 Task: Look for space in Jagüey Grande, Cuba from 9th June, 2023 to 11th June, 2023 for 2 adults in price range Rs.6000 to Rs.10000. Place can be entire place with 2 bedrooms having 2 beds and 1 bathroom. Property type can be house, flat, guest house. Booking option can be shelf check-in. Required host language is .
Action: Mouse moved to (515, 94)
Screenshot: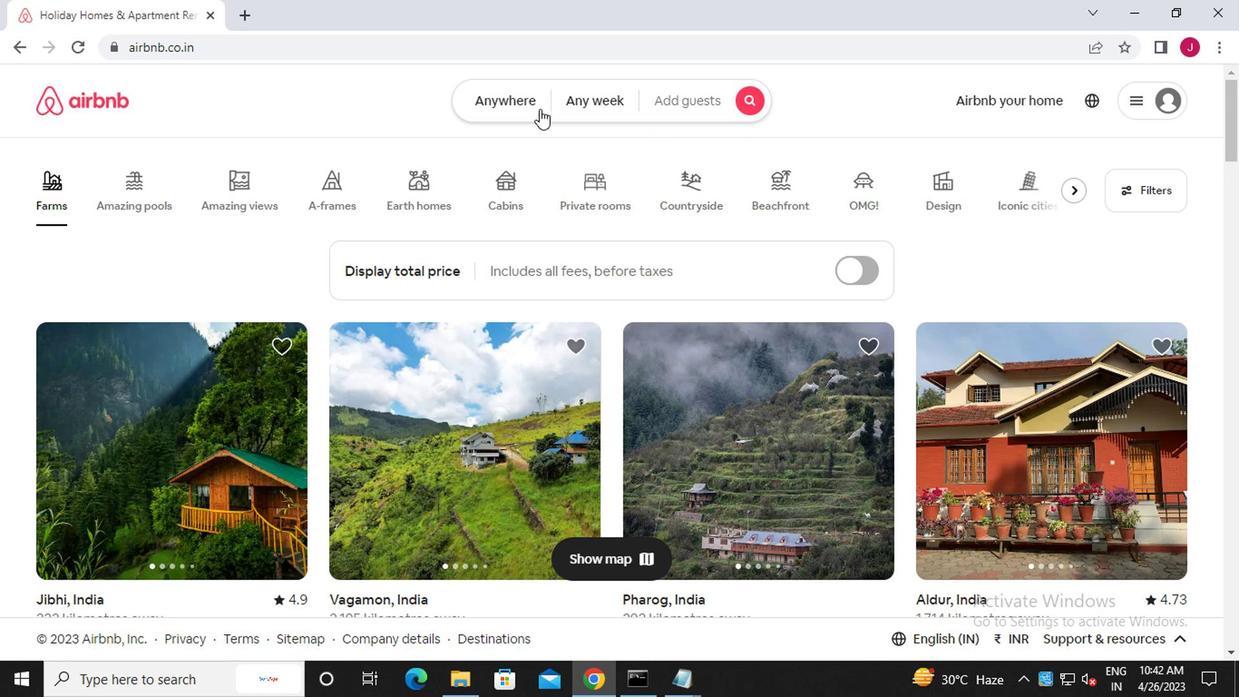 
Action: Mouse pressed left at (515, 94)
Screenshot: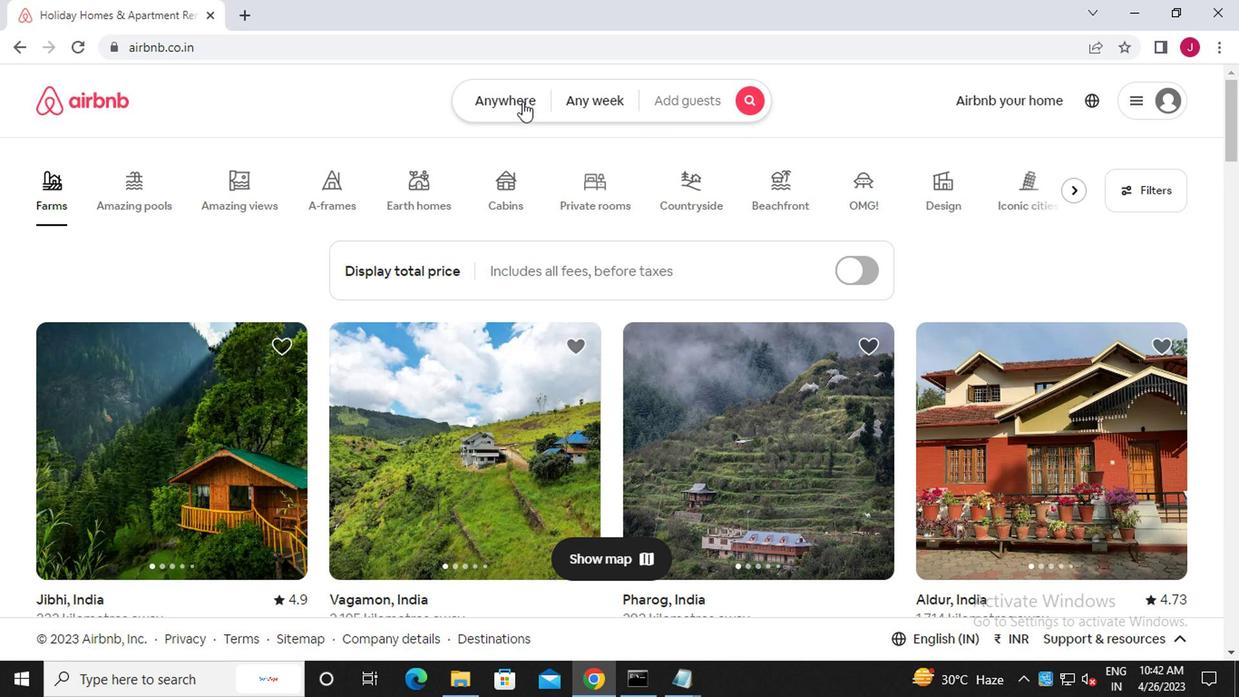 
Action: Mouse moved to (300, 177)
Screenshot: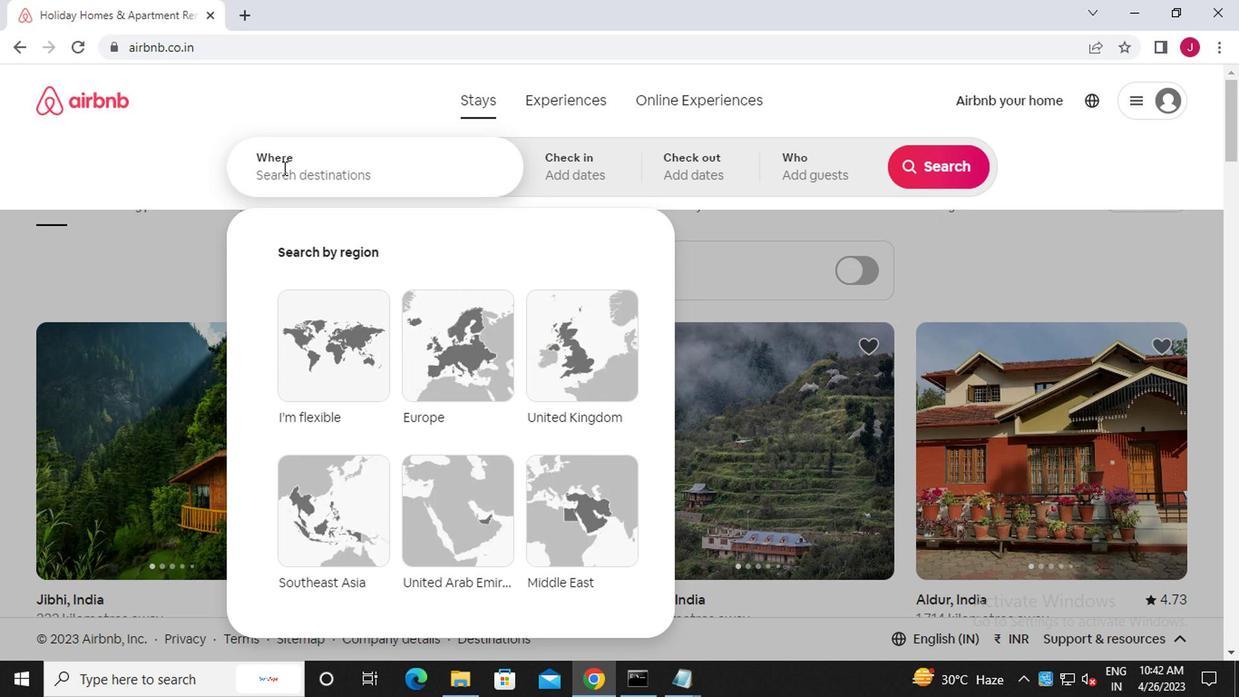 
Action: Mouse pressed left at (300, 177)
Screenshot: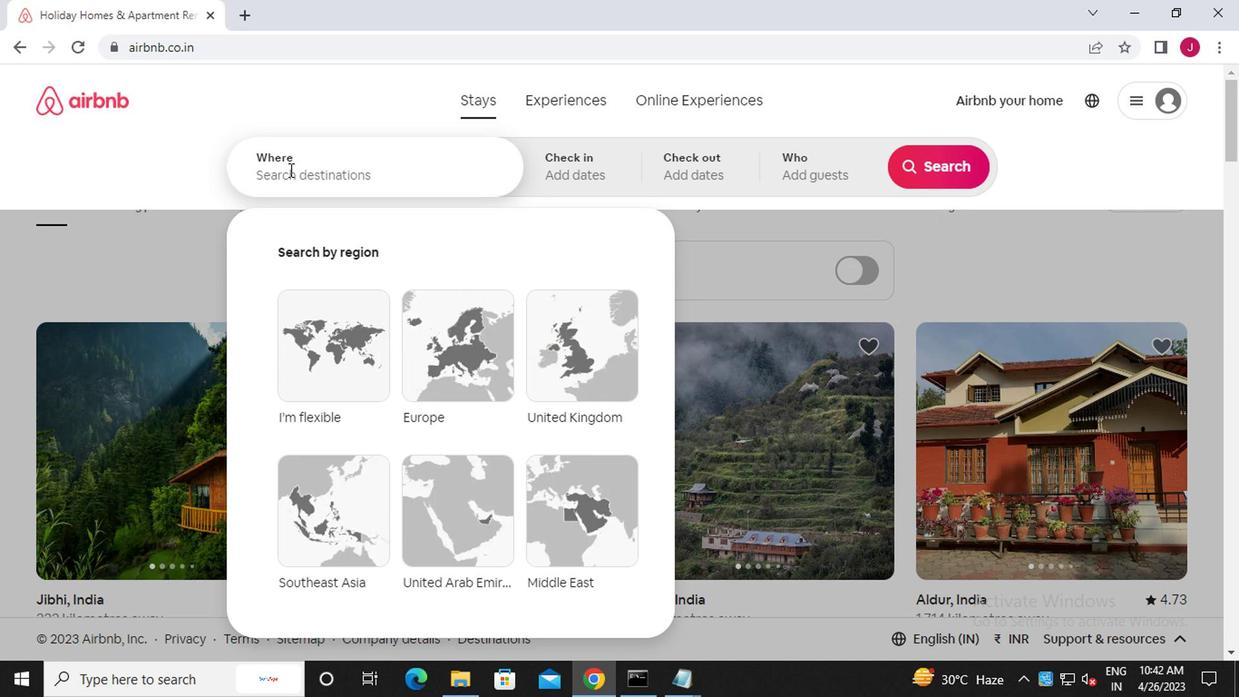 
Action: Mouse moved to (309, 180)
Screenshot: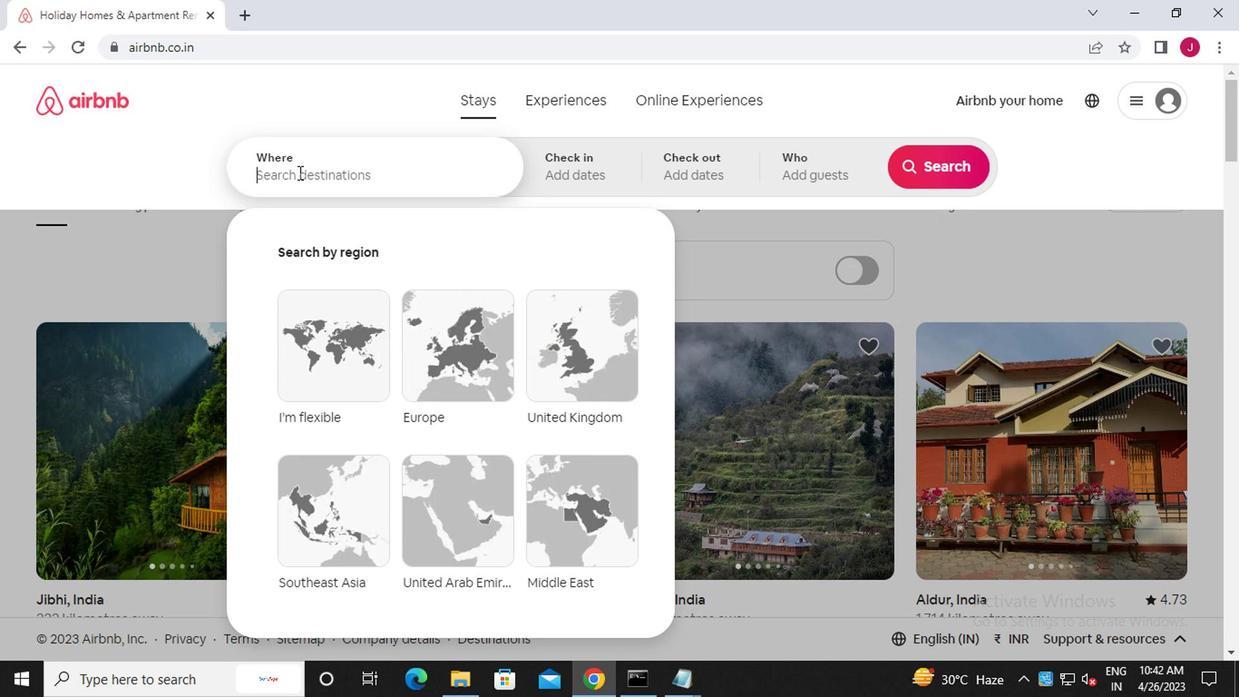 
Action: Key pressed j<Key.caps_lock>aguey<Key.space><Key.caps_lock>g<Key.caps_lock>rande,<Key.caps_lock>c<Key.caps_lock>uba
Screenshot: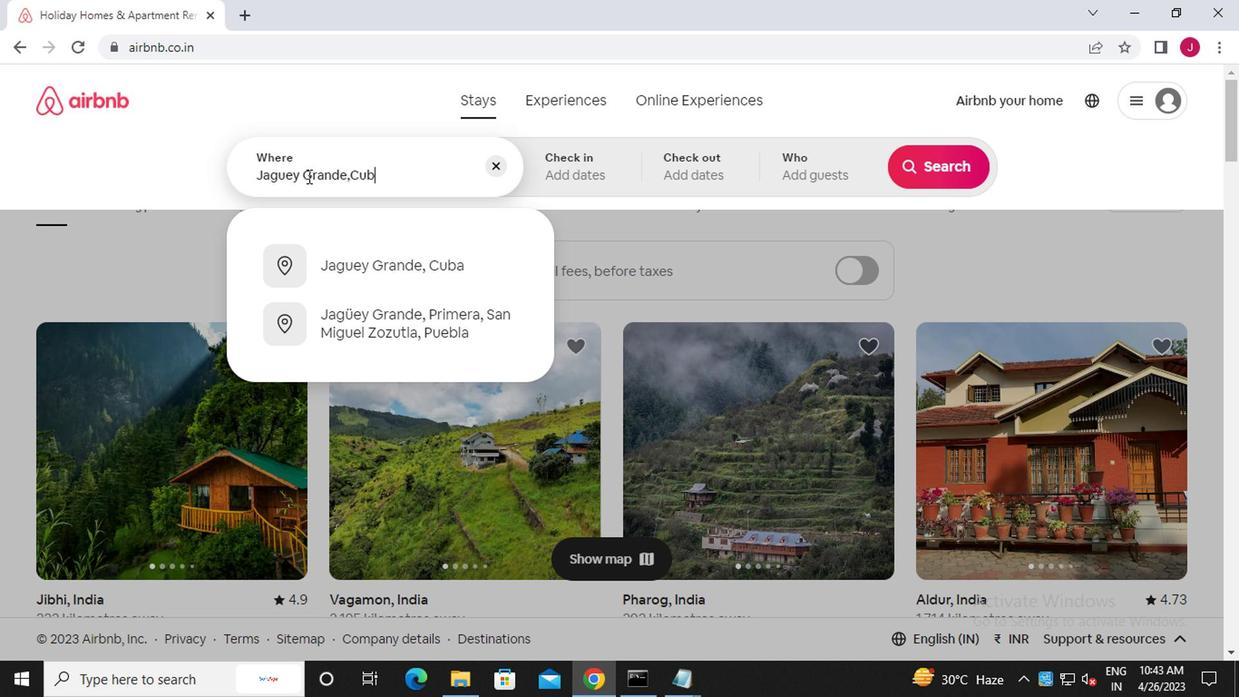
Action: Mouse moved to (413, 262)
Screenshot: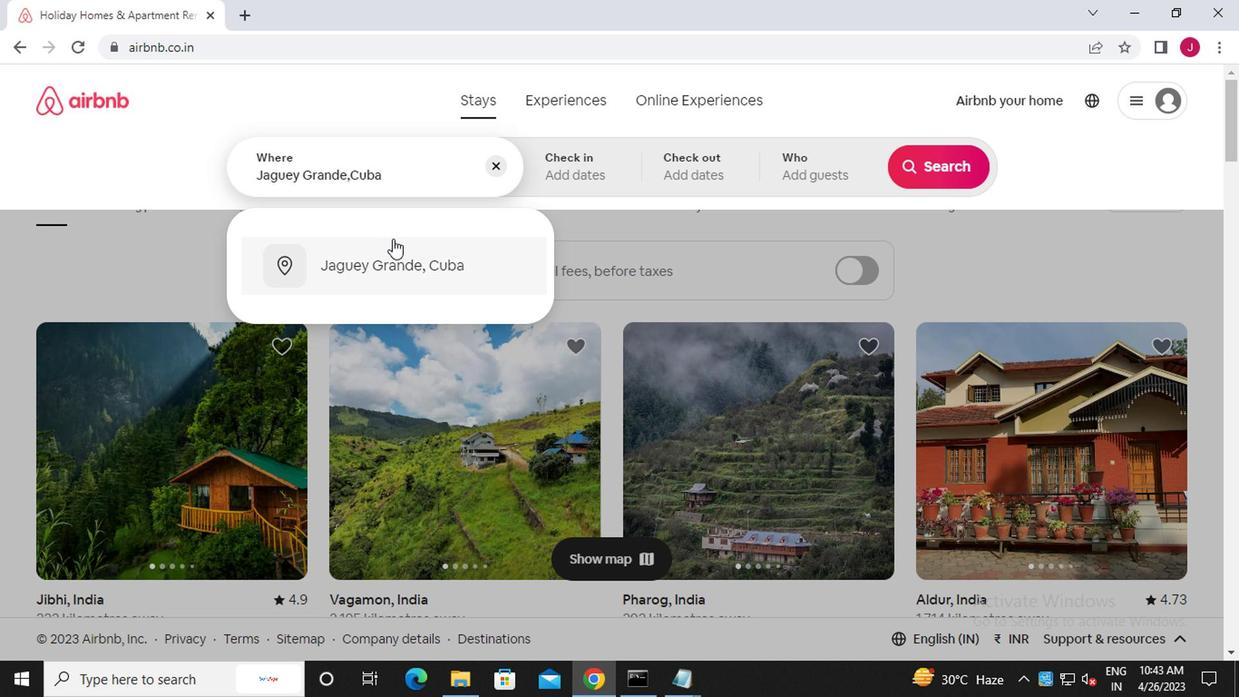 
Action: Mouse pressed left at (413, 262)
Screenshot: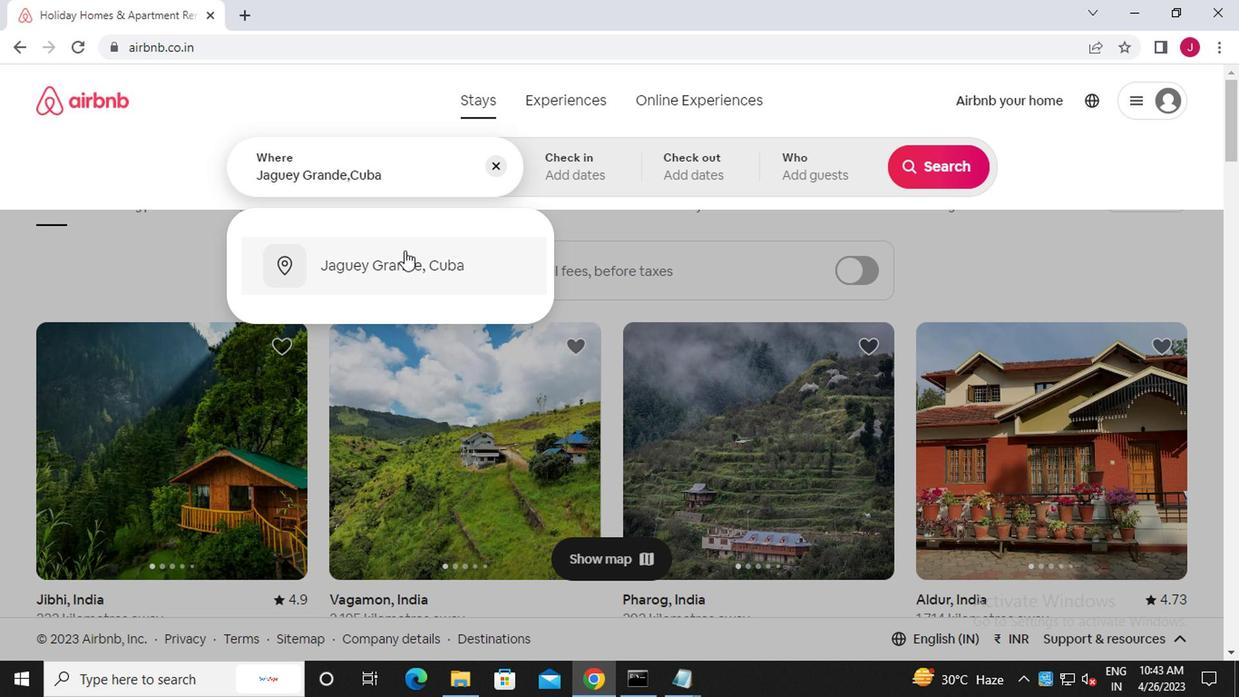 
Action: Mouse moved to (920, 314)
Screenshot: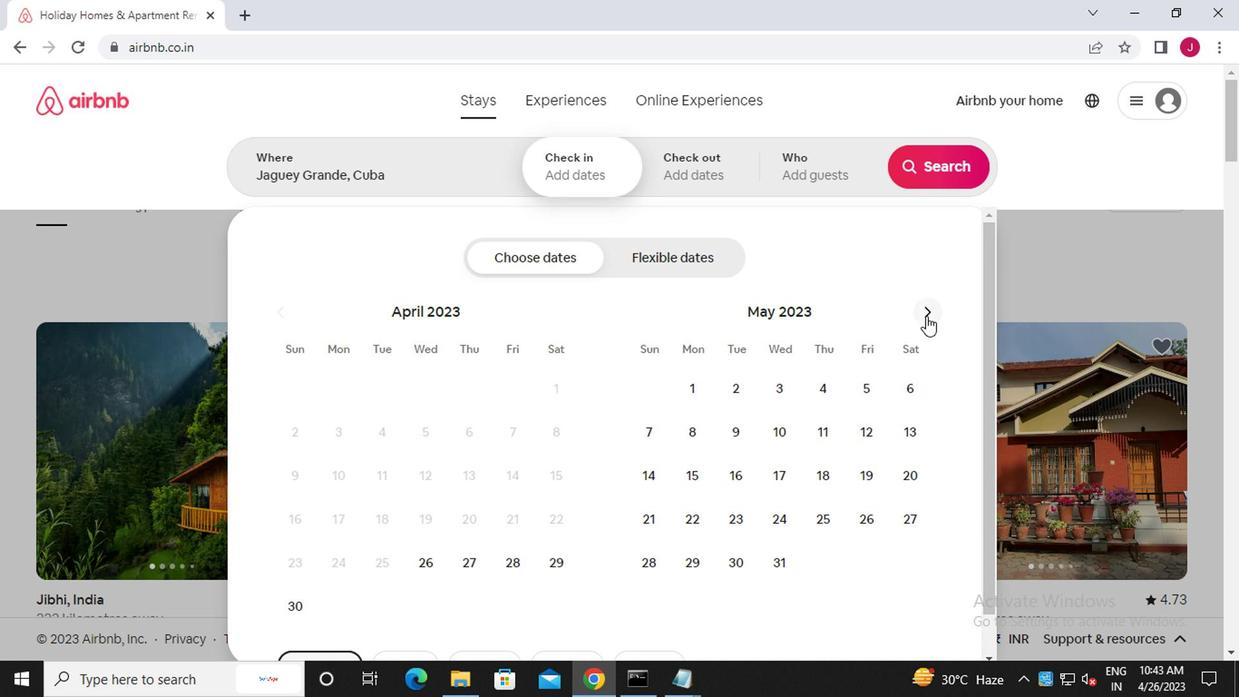 
Action: Mouse pressed left at (920, 314)
Screenshot: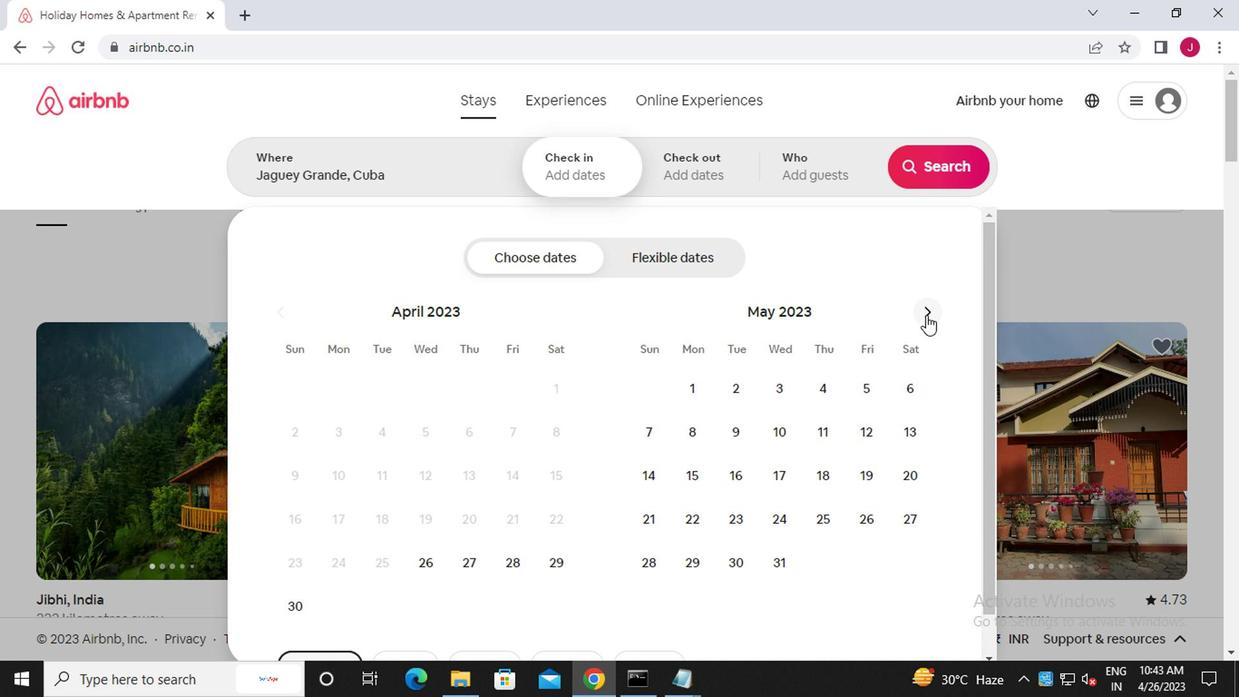 
Action: Mouse moved to (858, 427)
Screenshot: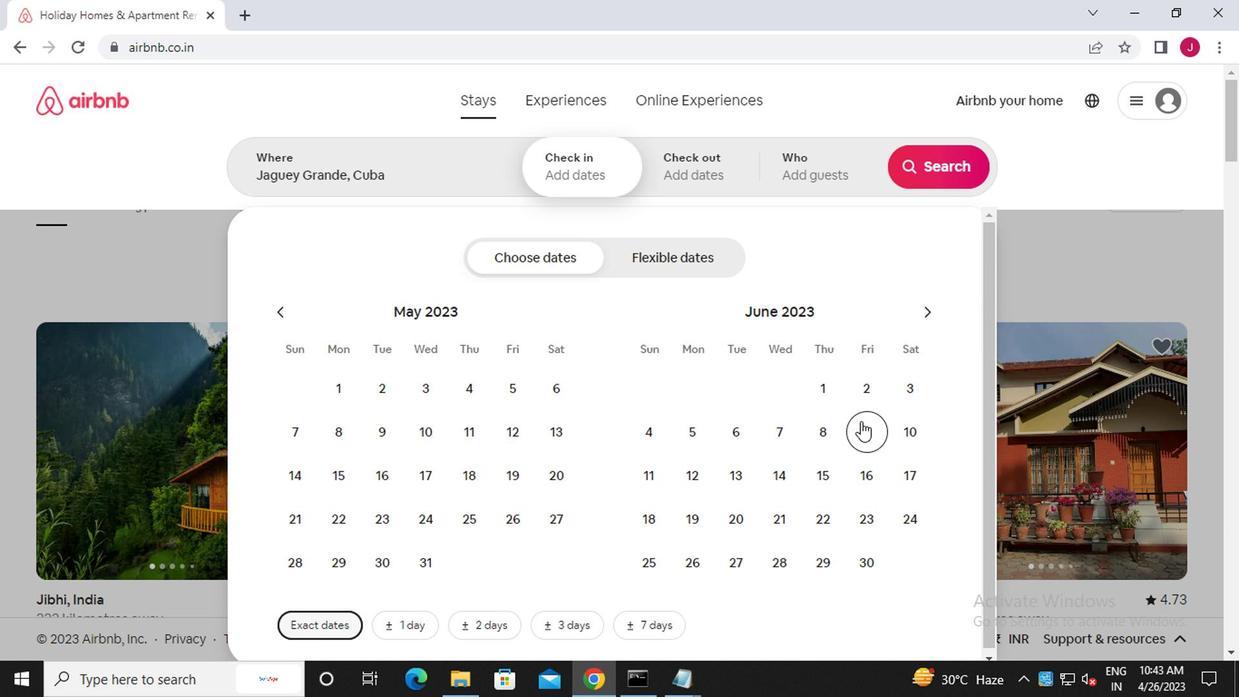 
Action: Mouse pressed left at (858, 427)
Screenshot: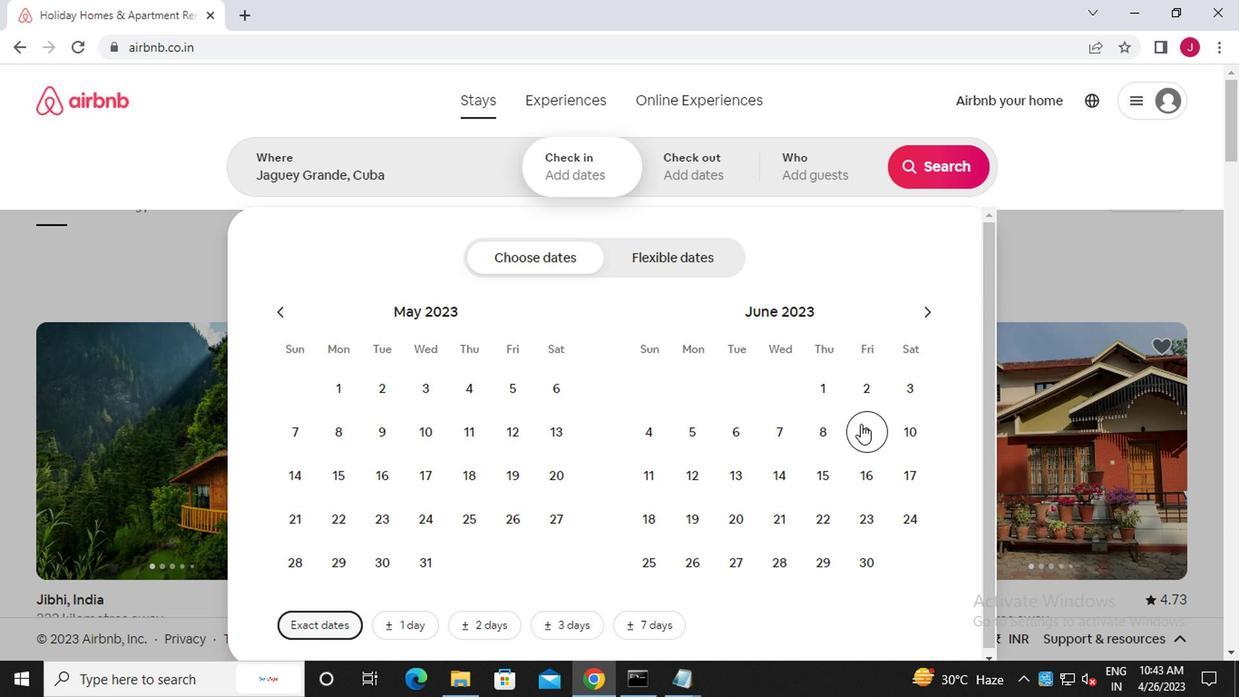 
Action: Mouse moved to (644, 473)
Screenshot: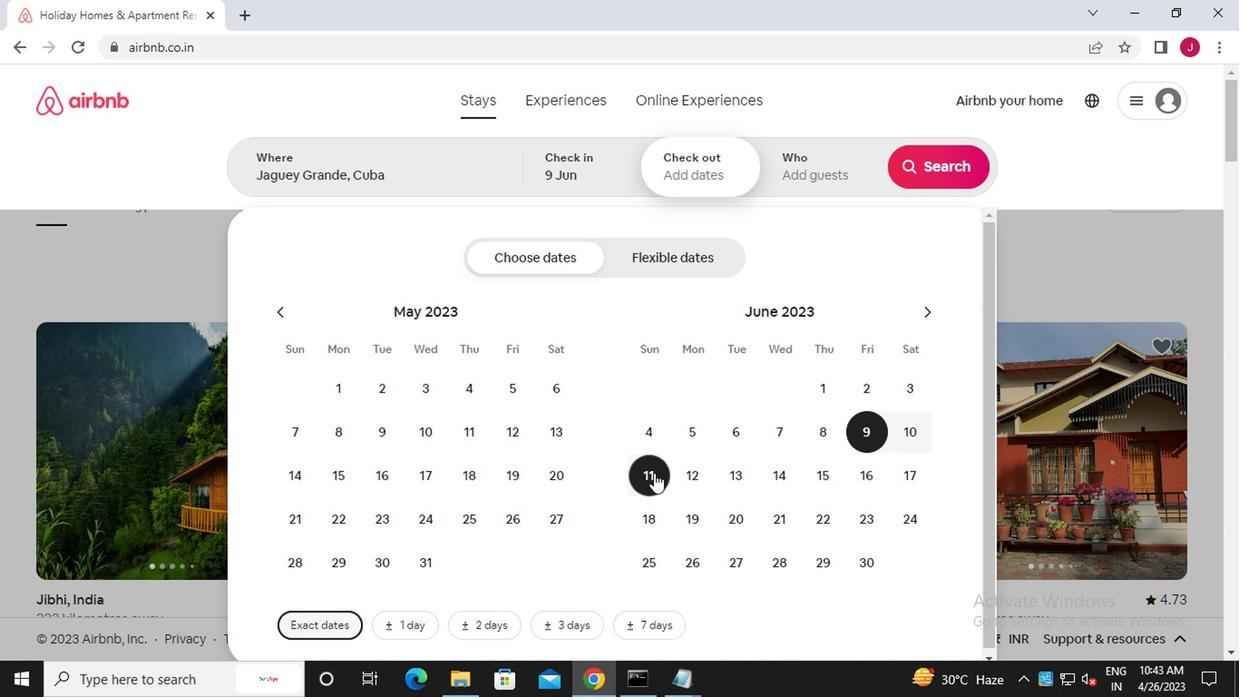 
Action: Mouse pressed left at (644, 473)
Screenshot: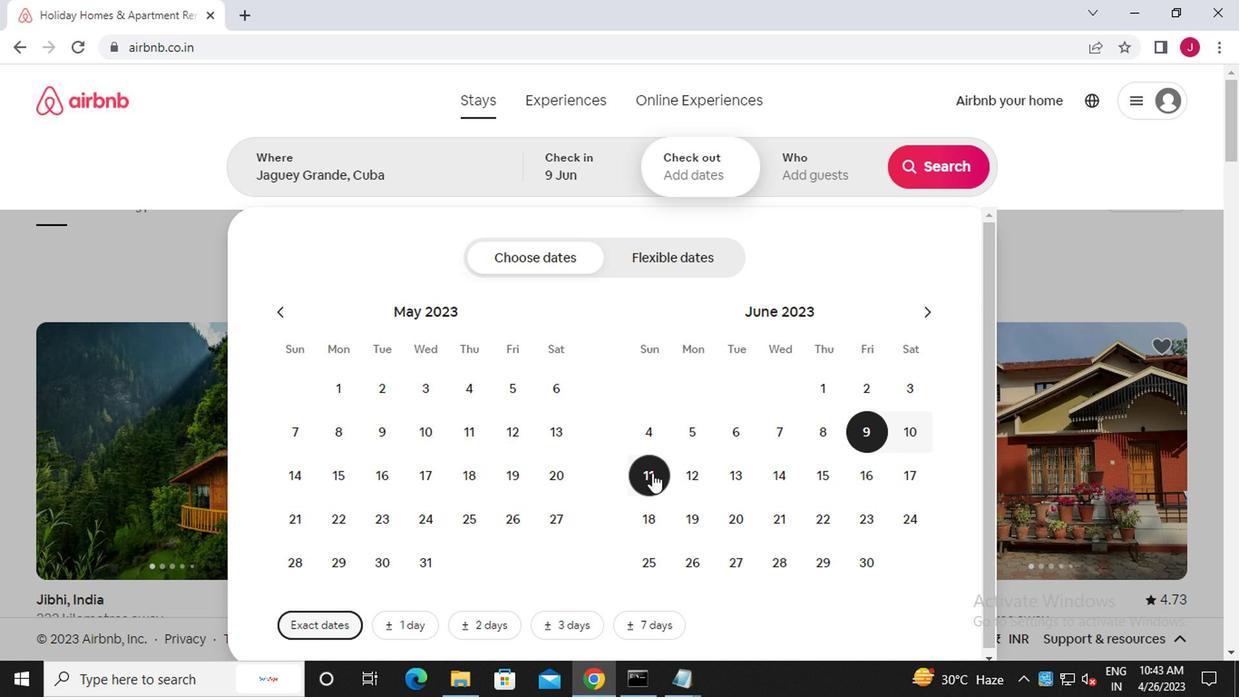 
Action: Mouse moved to (824, 168)
Screenshot: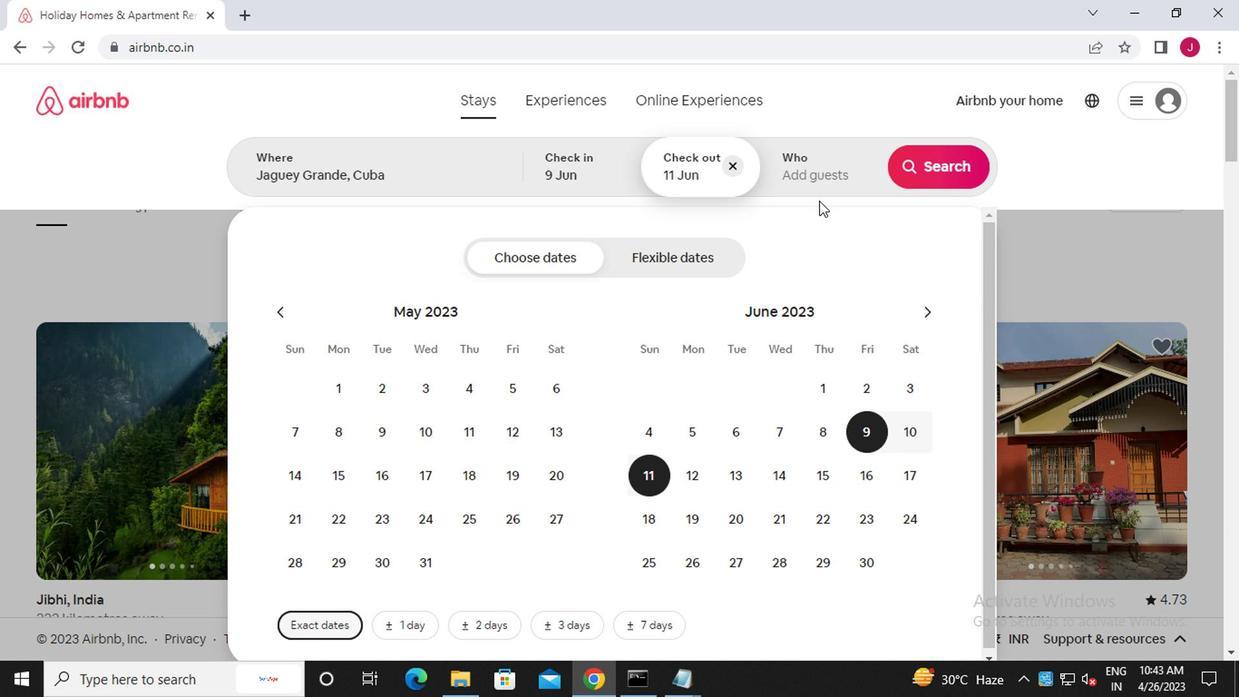 
Action: Mouse pressed left at (824, 168)
Screenshot: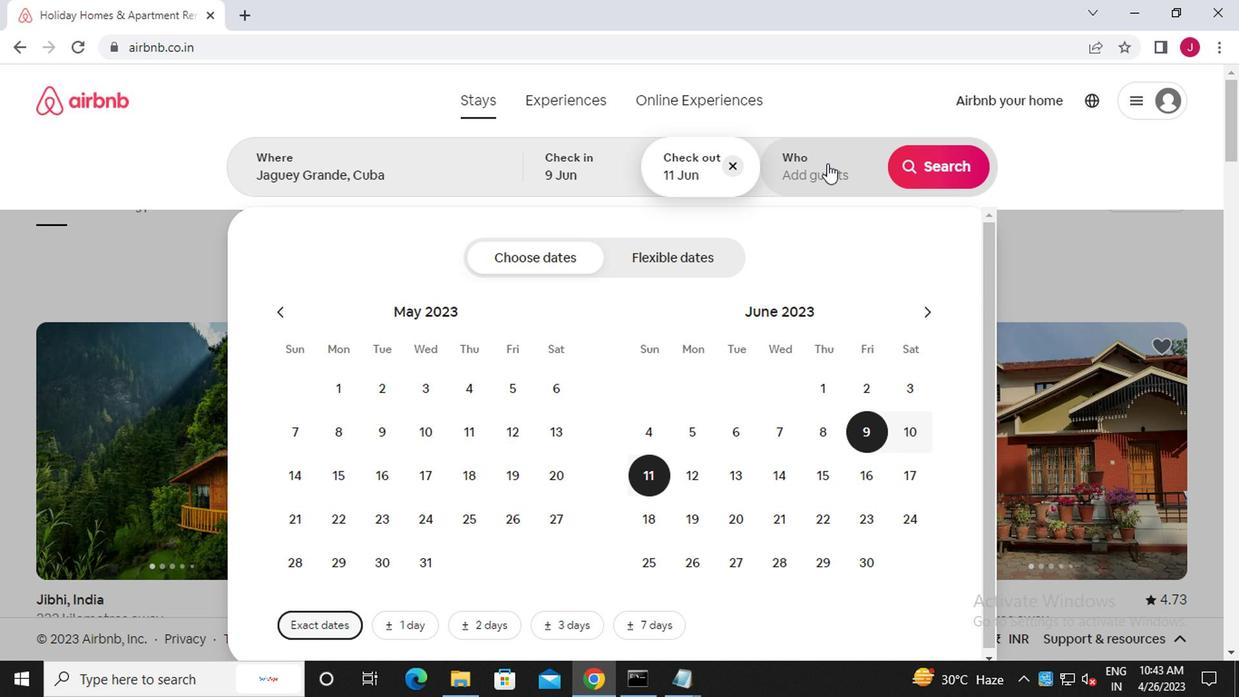 
Action: Mouse moved to (952, 266)
Screenshot: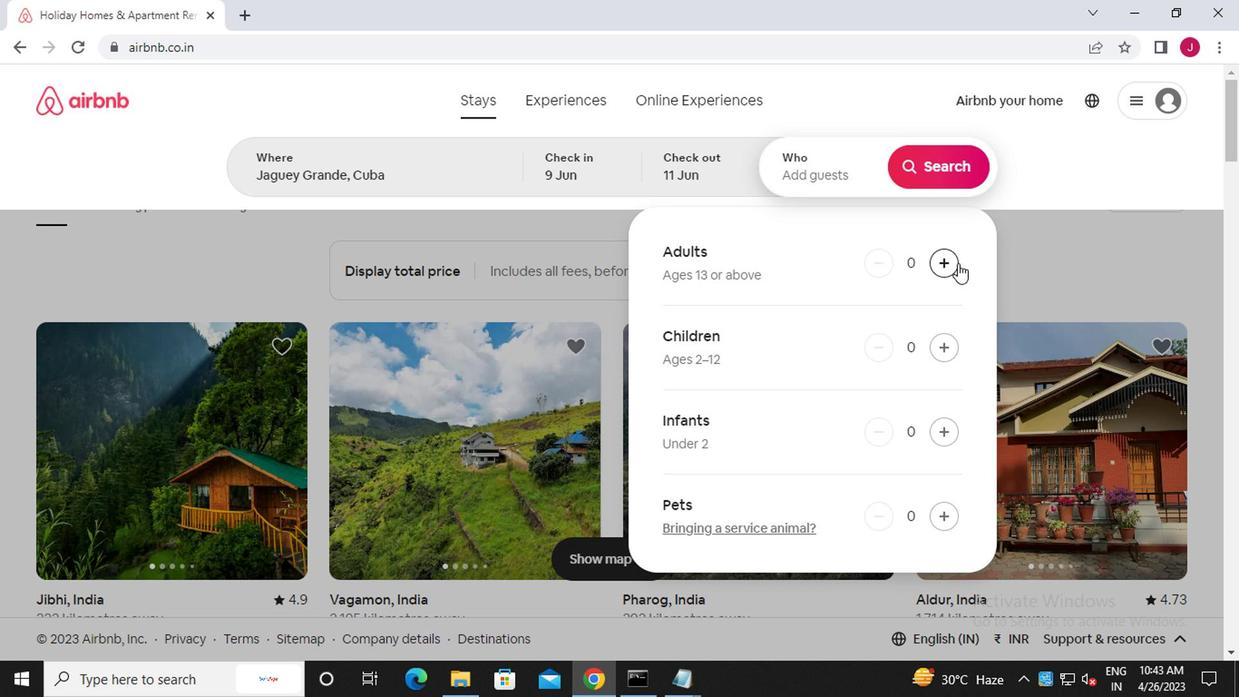 
Action: Mouse pressed left at (952, 266)
Screenshot: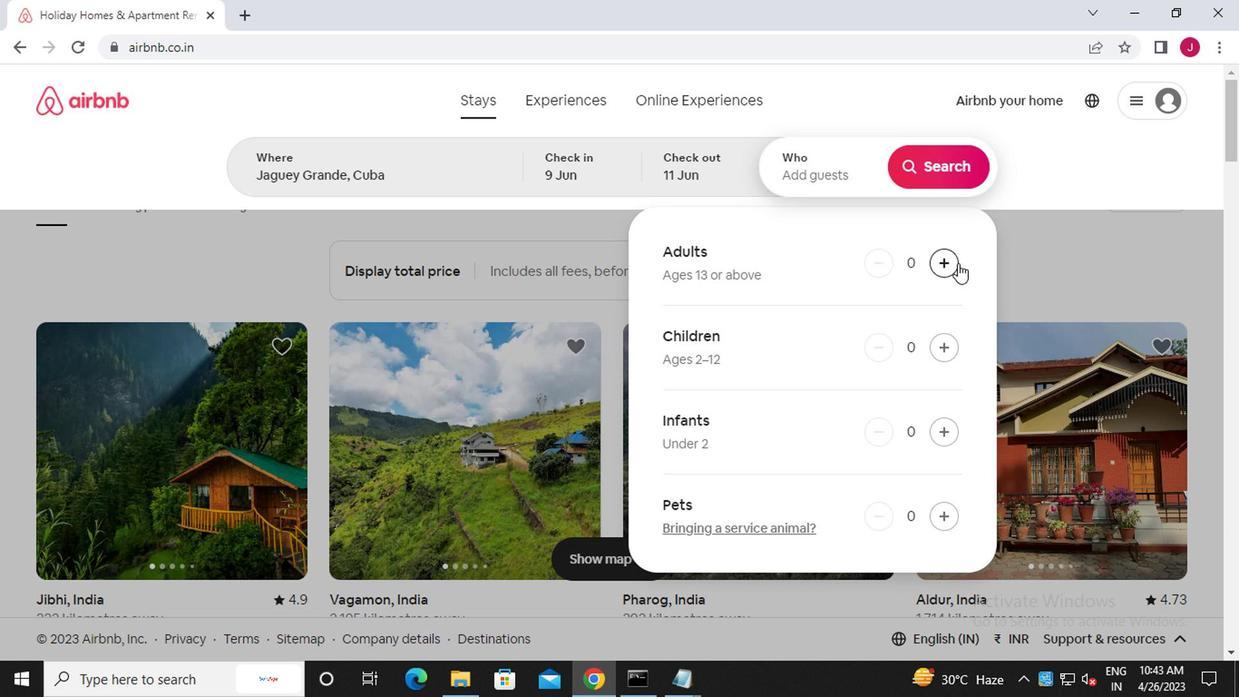
Action: Mouse pressed left at (952, 266)
Screenshot: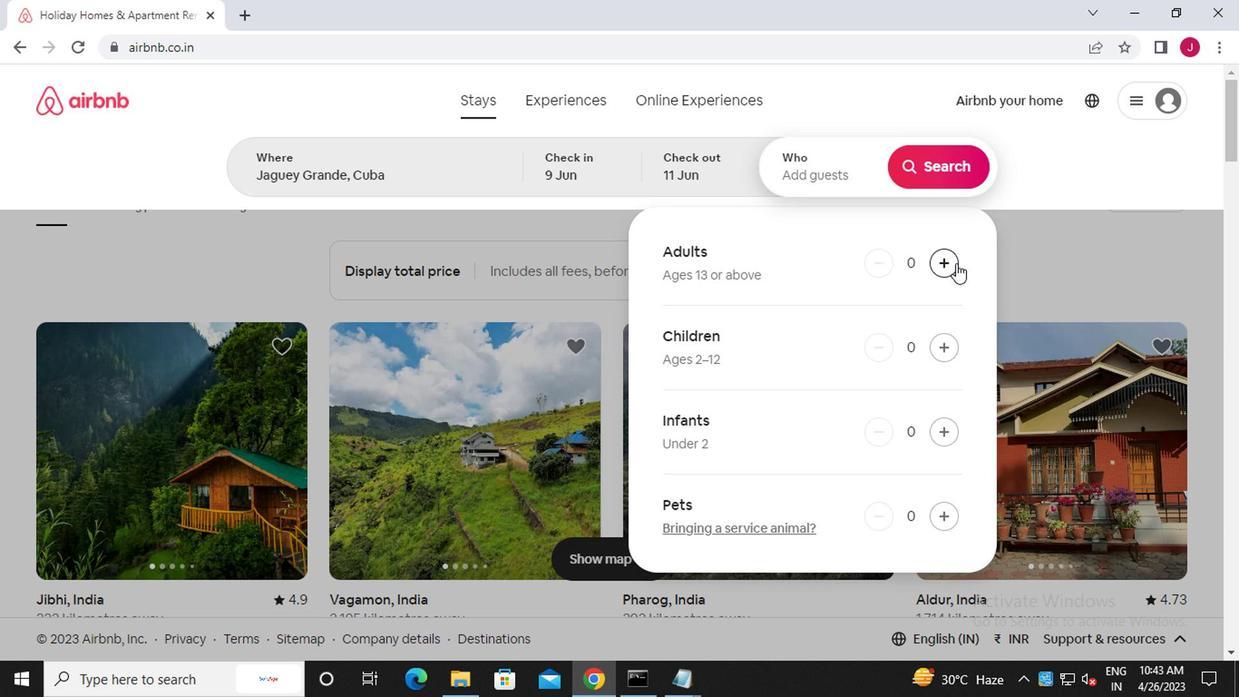 
Action: Mouse moved to (941, 180)
Screenshot: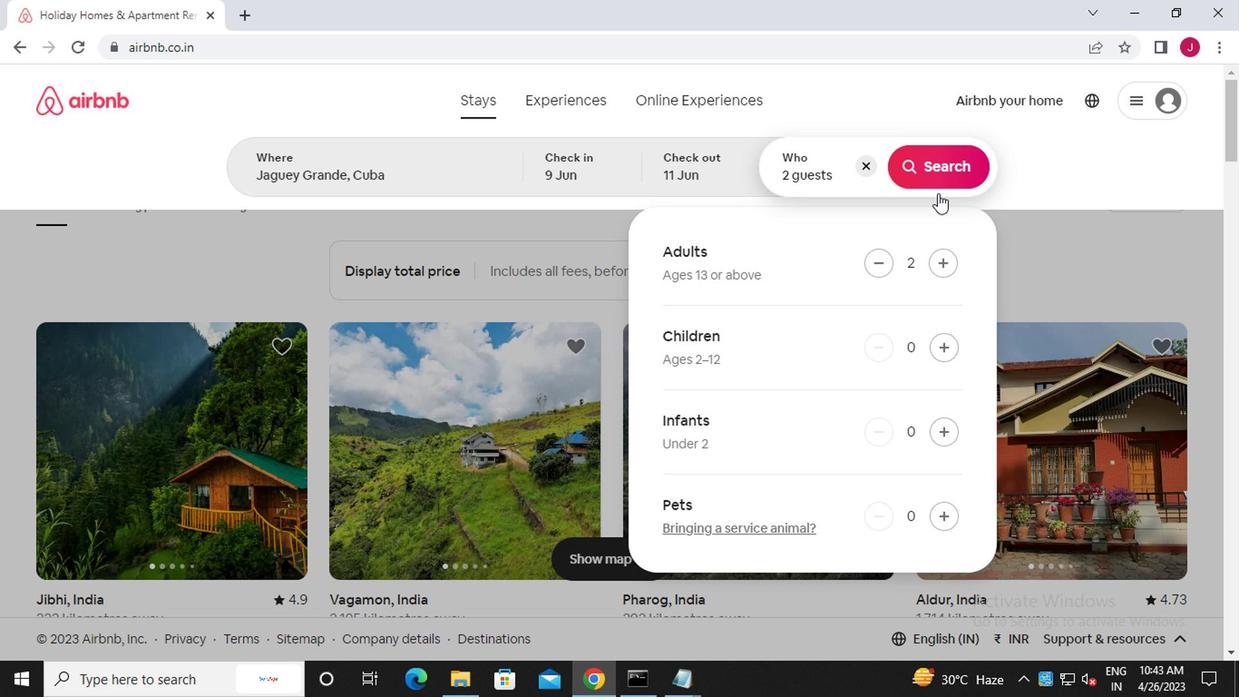 
Action: Mouse pressed left at (941, 180)
Screenshot: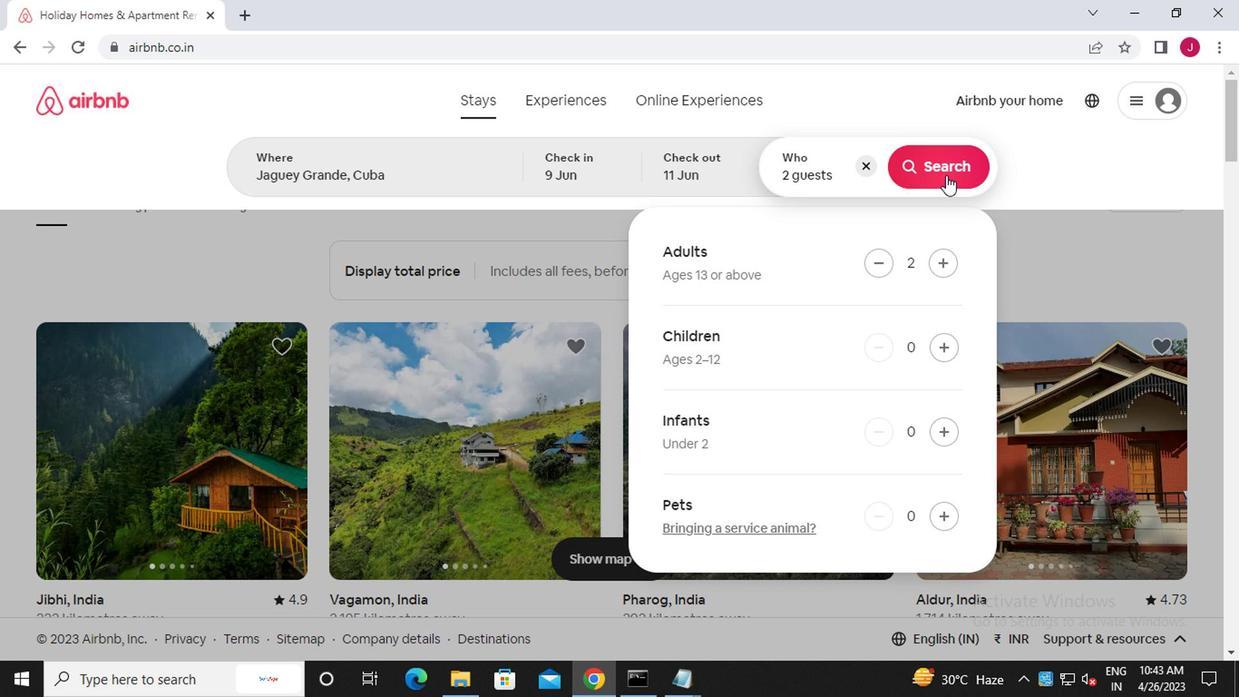 
Action: Mouse moved to (1160, 178)
Screenshot: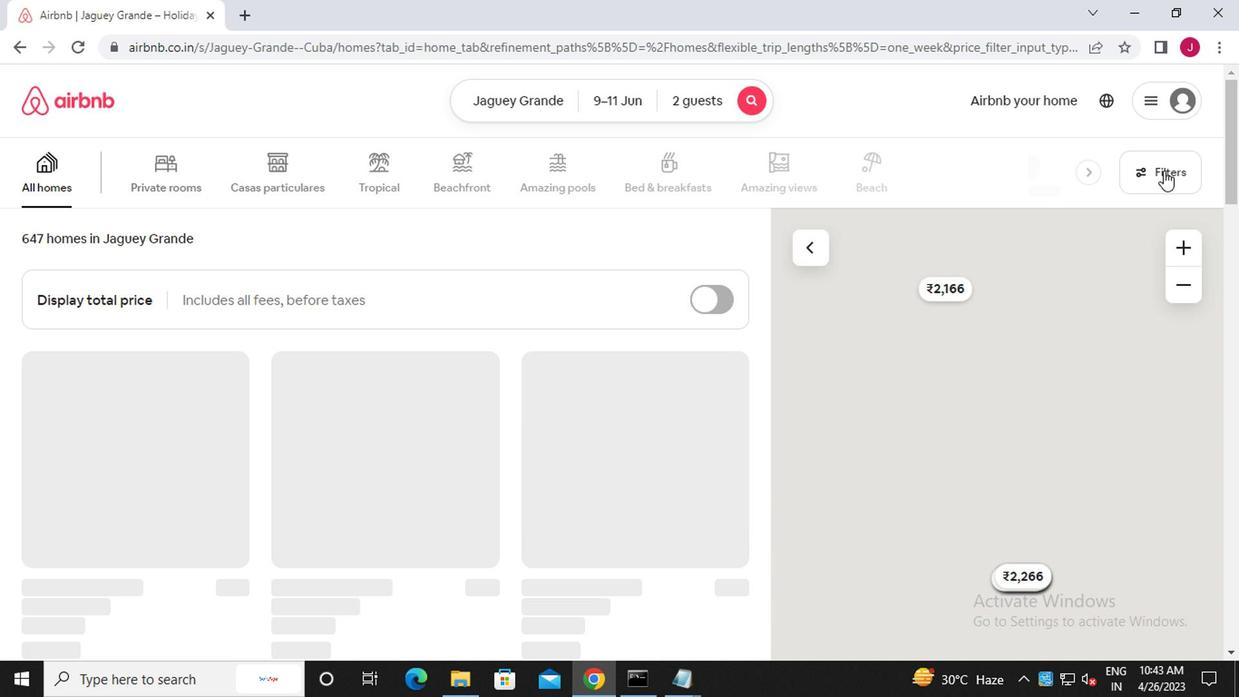 
Action: Mouse pressed left at (1160, 178)
Screenshot: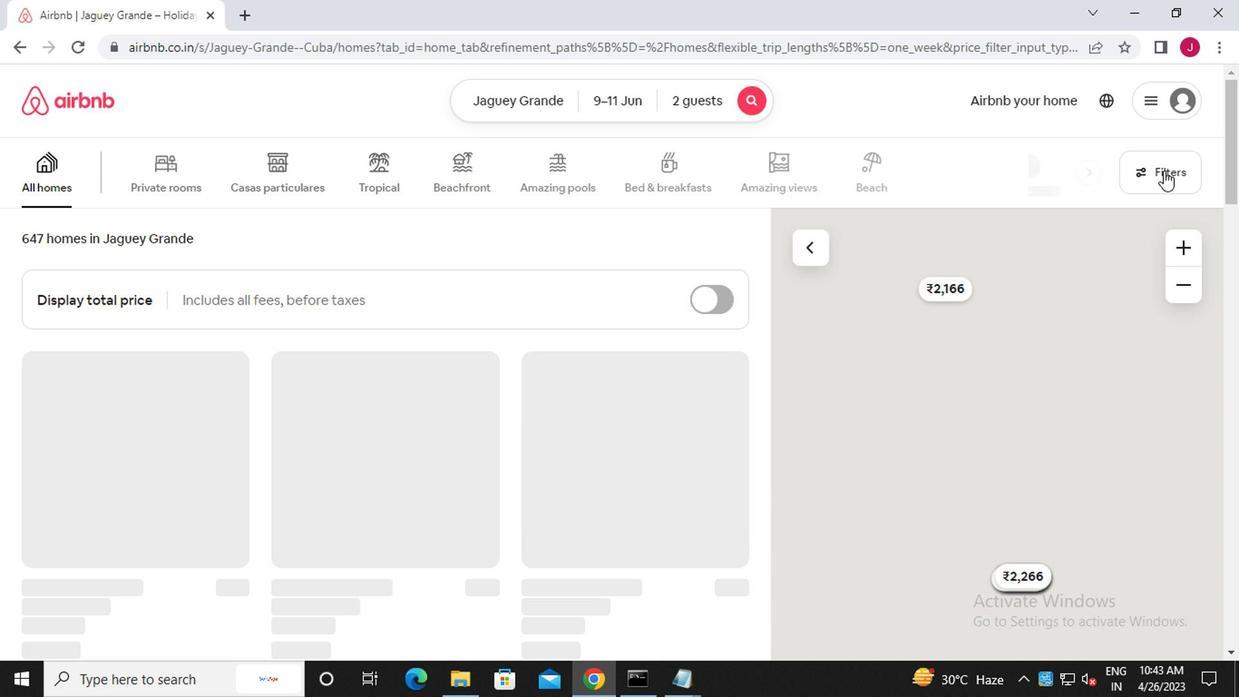 
Action: Mouse moved to (420, 394)
Screenshot: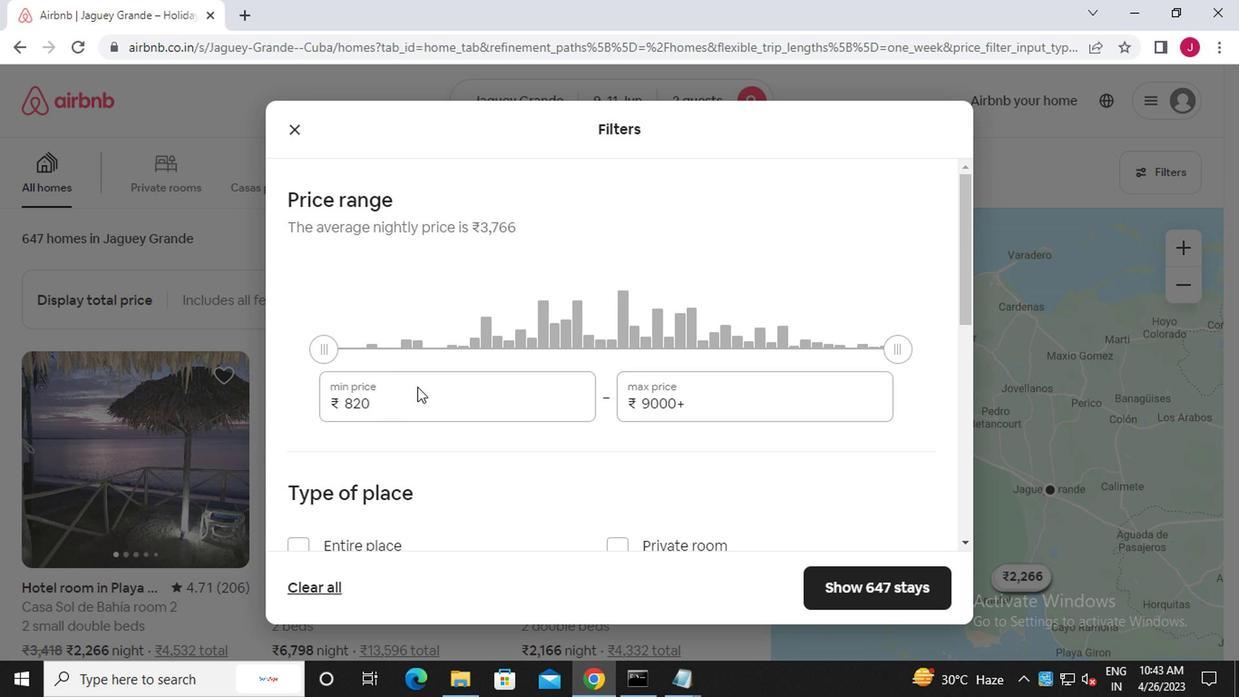 
Action: Mouse pressed left at (420, 394)
Screenshot: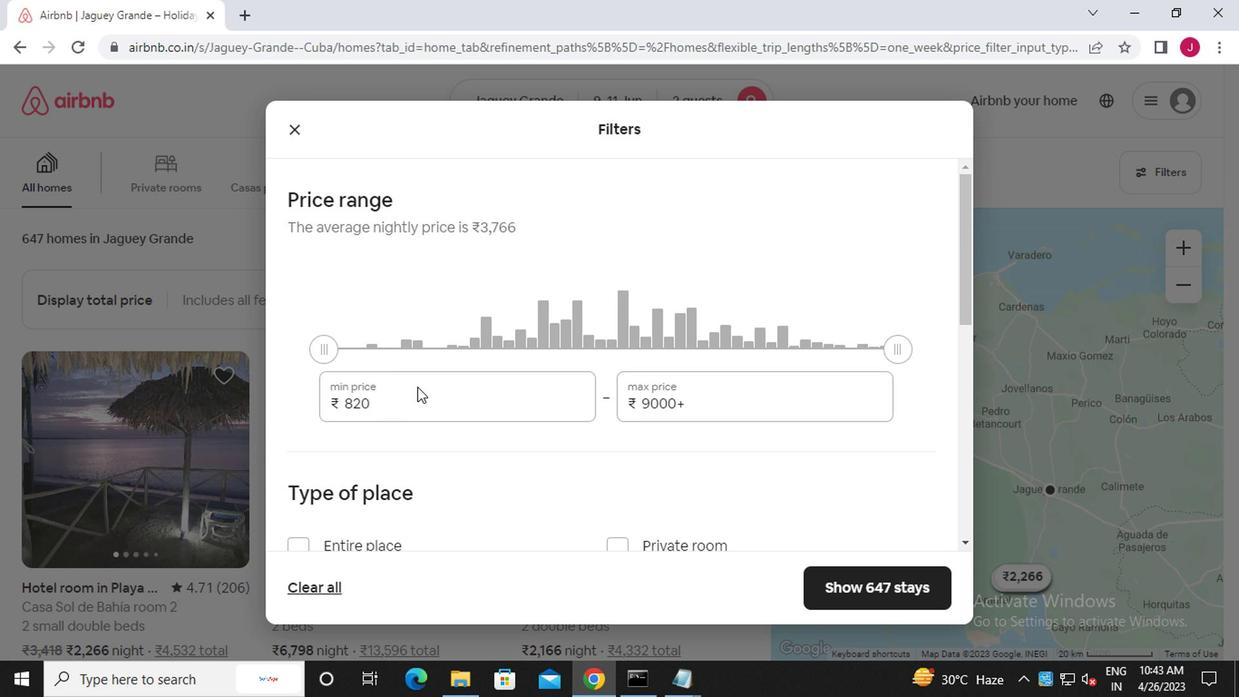 
Action: Key pressed <Key.backspace><Key.backspace><Key.backspace><<102>><<96>><<96>><<96>>
Screenshot: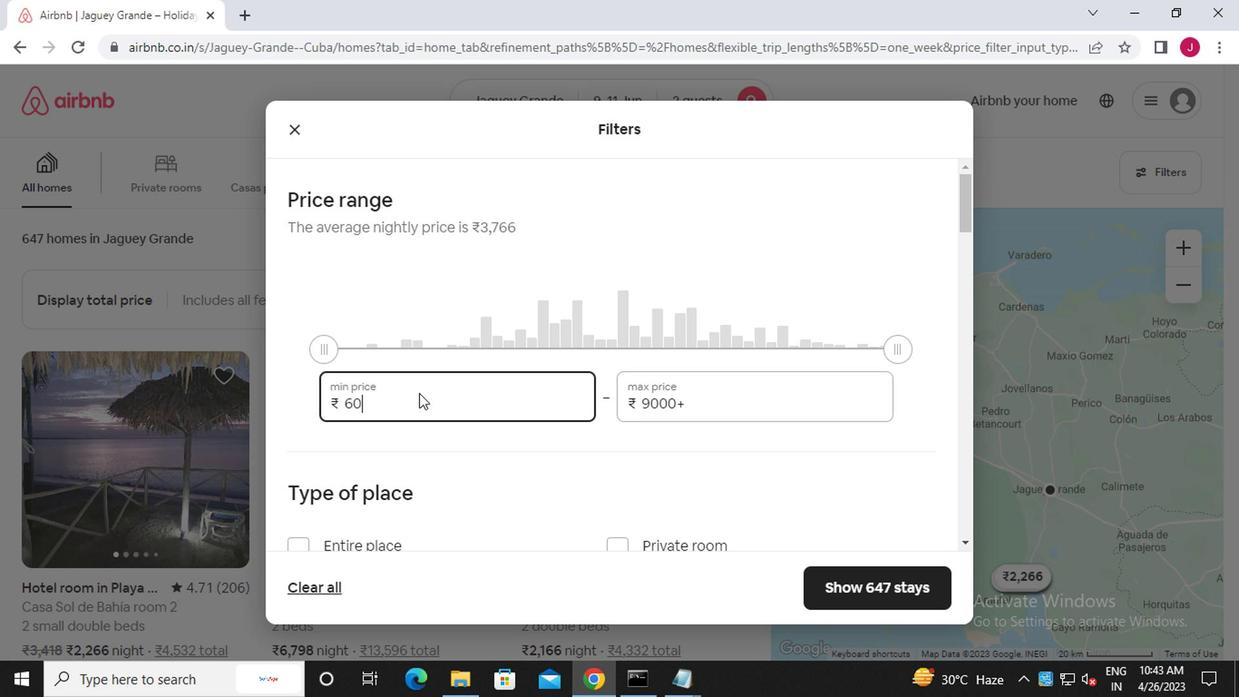 
Action: Mouse moved to (763, 397)
Screenshot: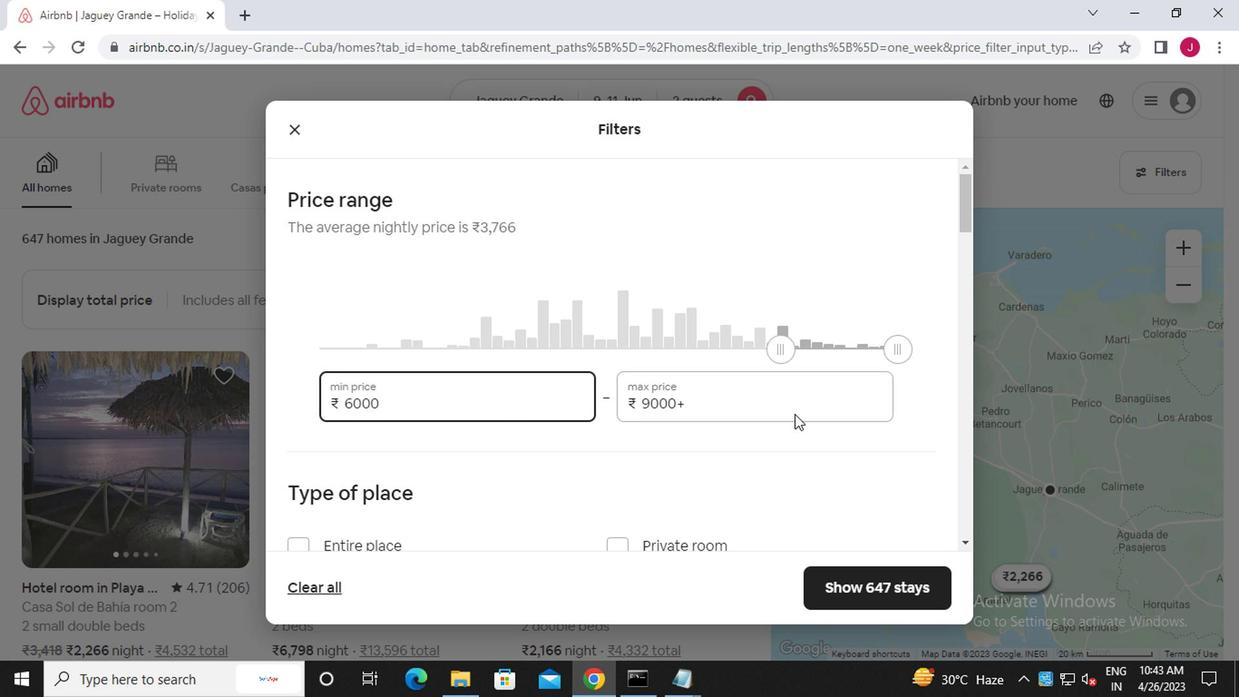 
Action: Mouse pressed left at (763, 397)
Screenshot: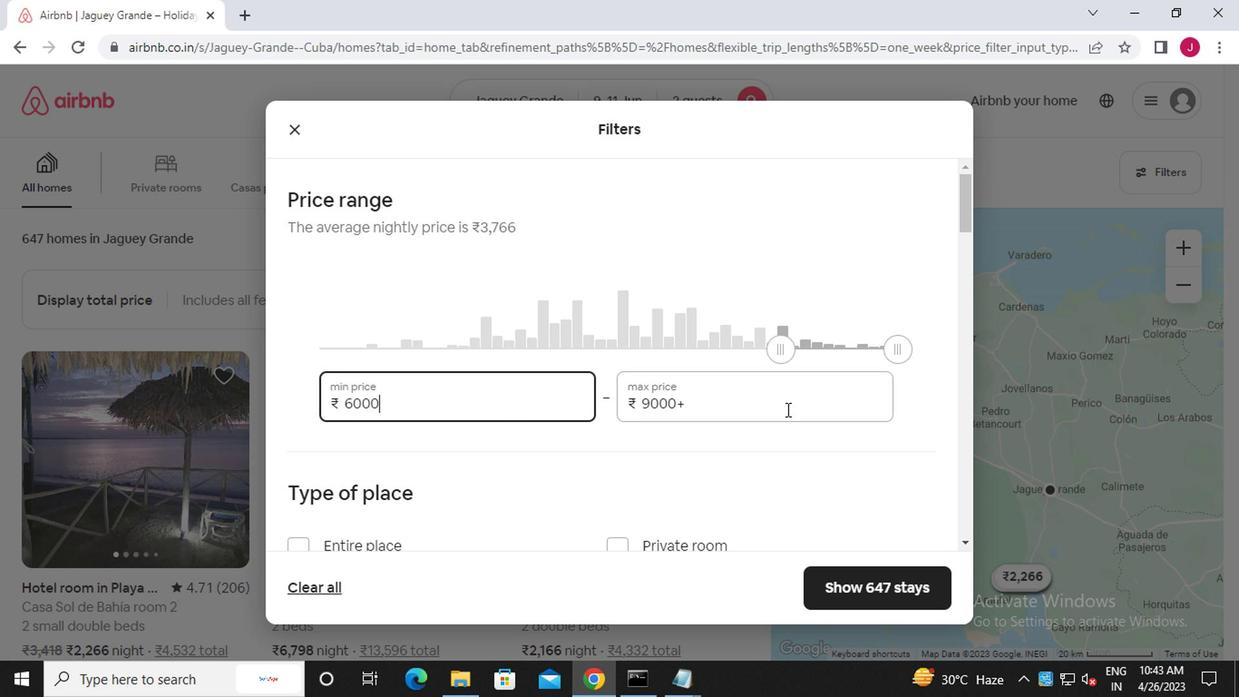
Action: Key pressed <Key.backspace><Key.backspace><Key.backspace><Key.backspace><Key.backspace><Key.backspace><Key.backspace><Key.backspace><Key.backspace><Key.backspace><<97>><<96>><<96>><<96>><<96>>
Screenshot: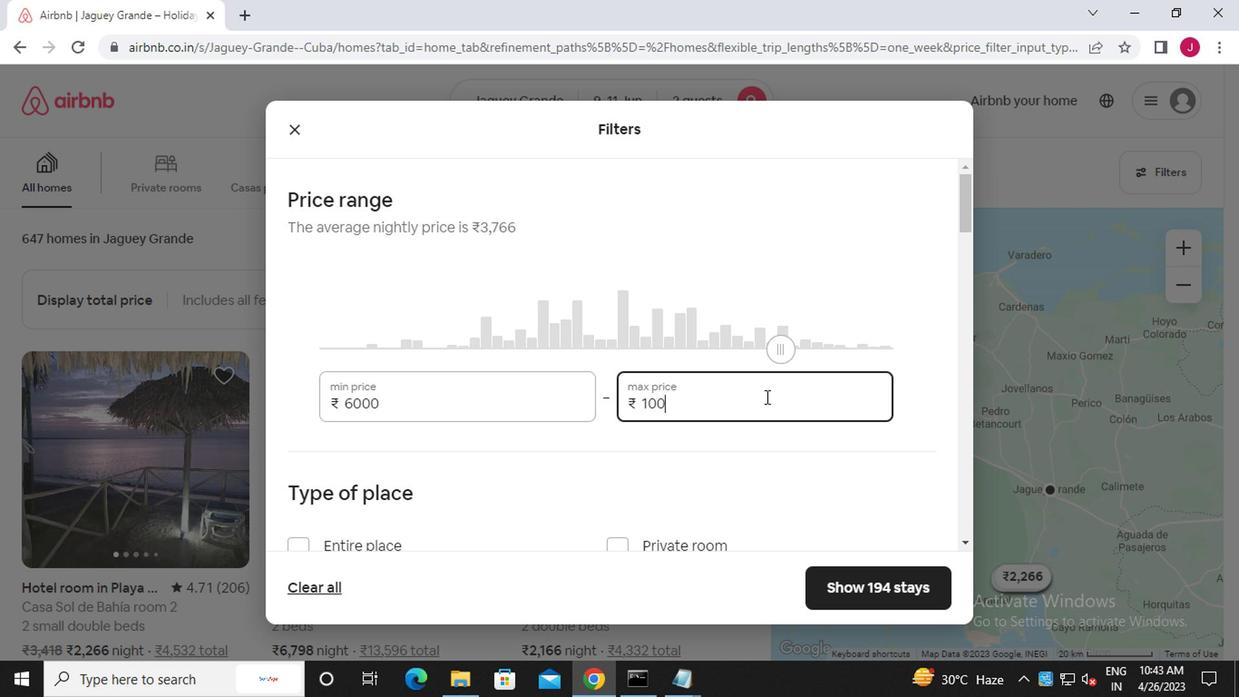 
Action: Mouse scrolled (763, 396) with delta (0, 0)
Screenshot: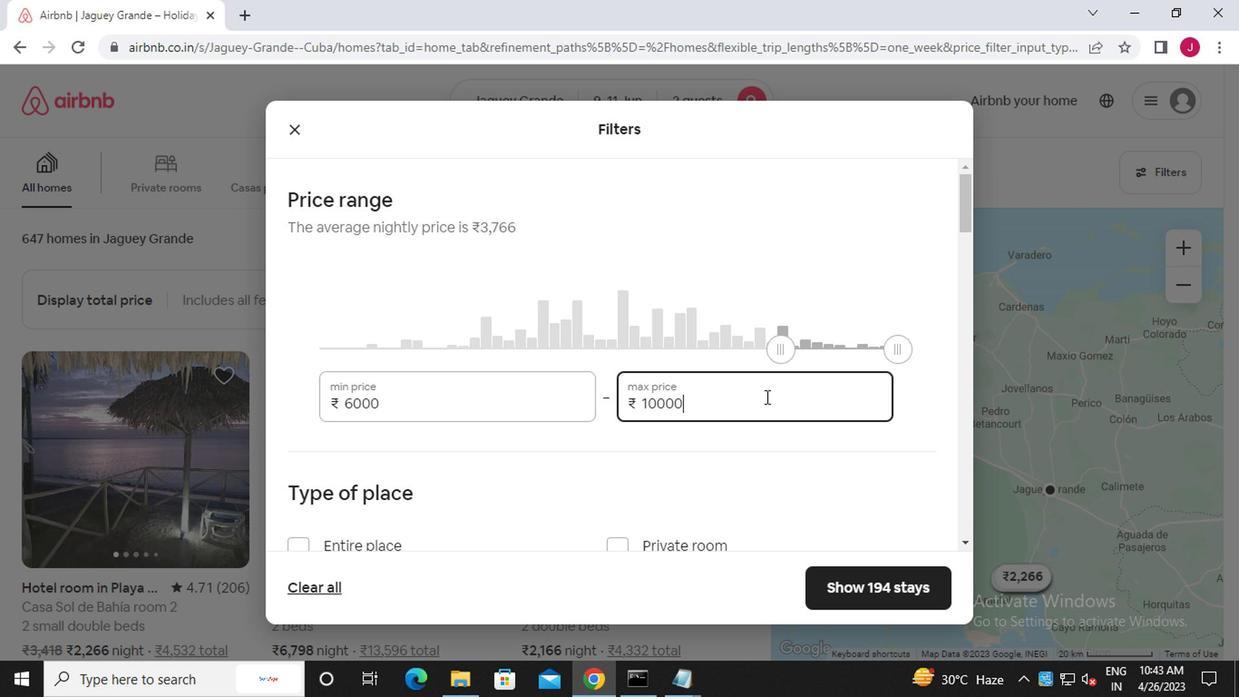 
Action: Mouse scrolled (763, 396) with delta (0, 0)
Screenshot: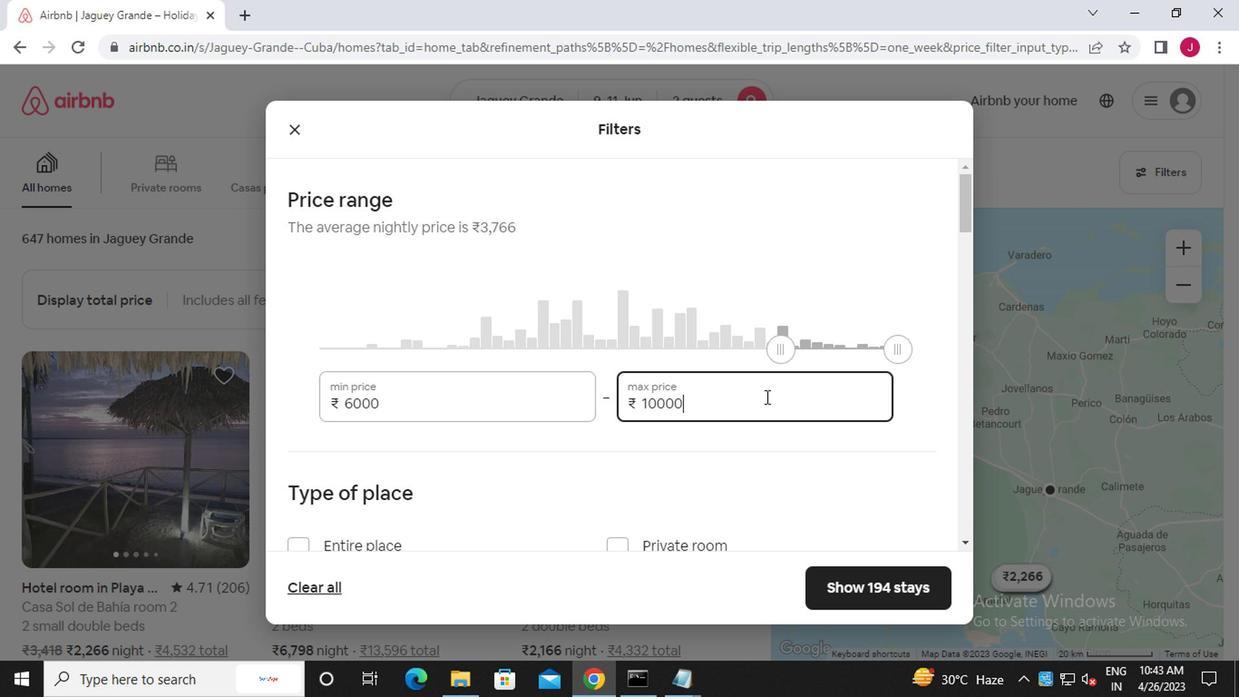 
Action: Mouse moved to (748, 401)
Screenshot: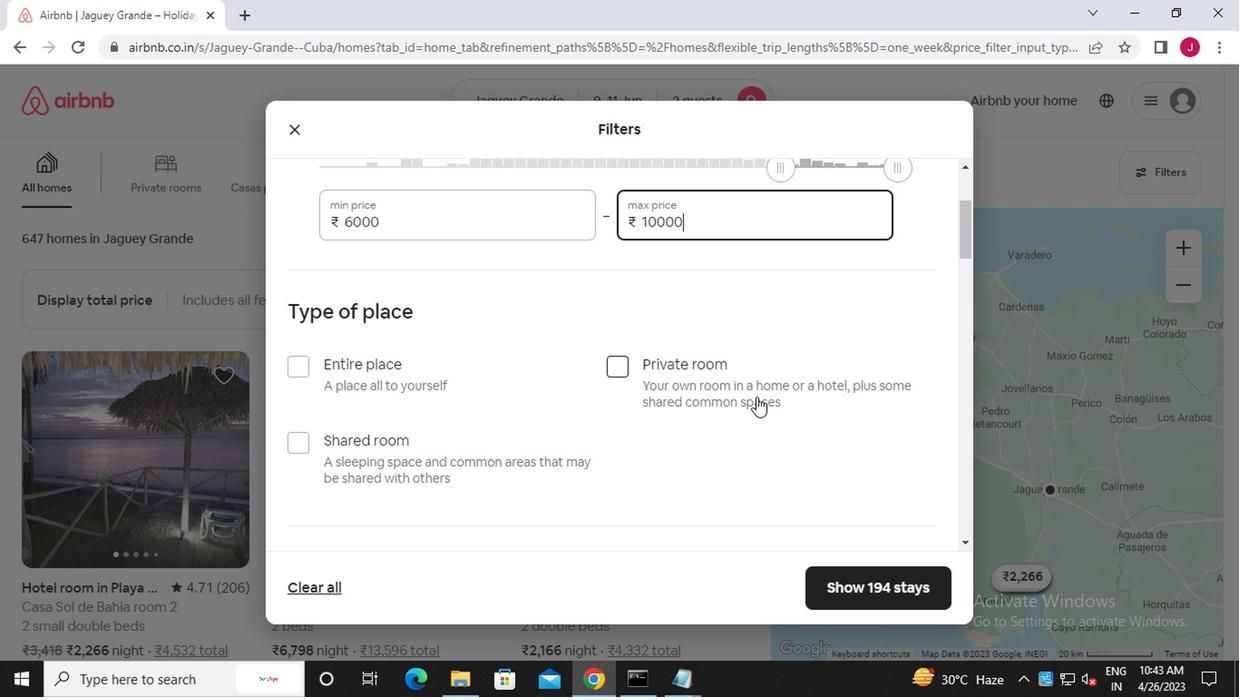 
Action: Mouse scrolled (748, 400) with delta (0, 0)
Screenshot: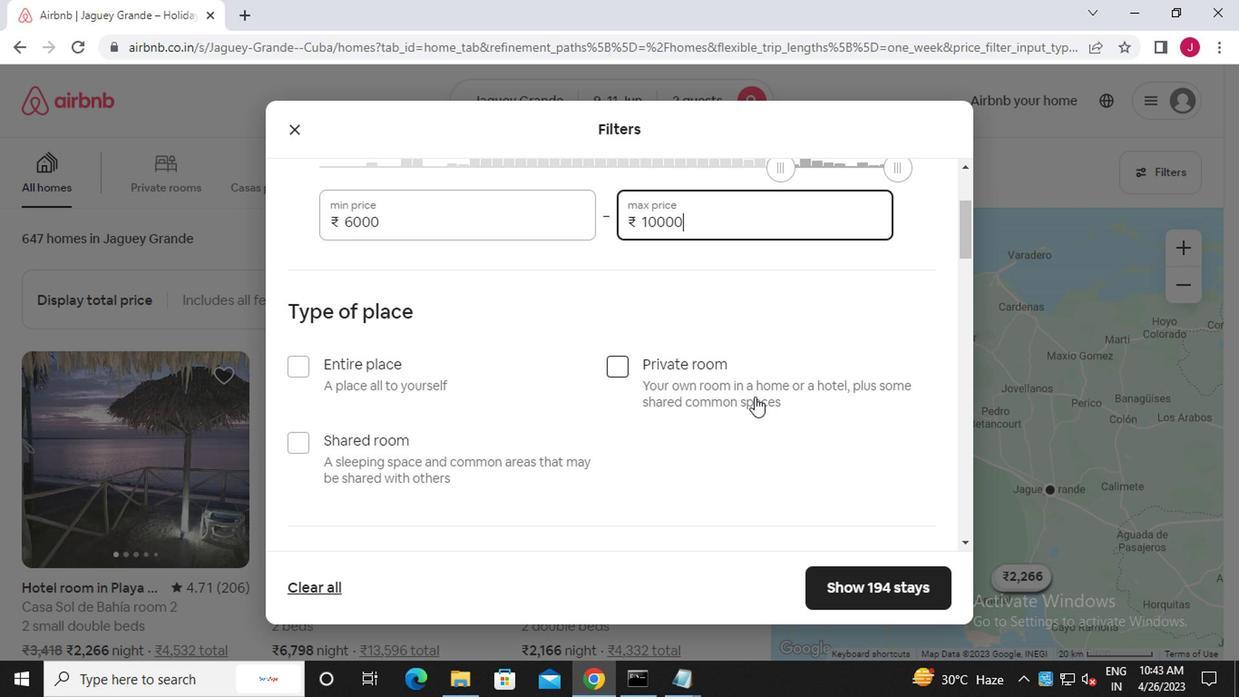 
Action: Mouse moved to (304, 278)
Screenshot: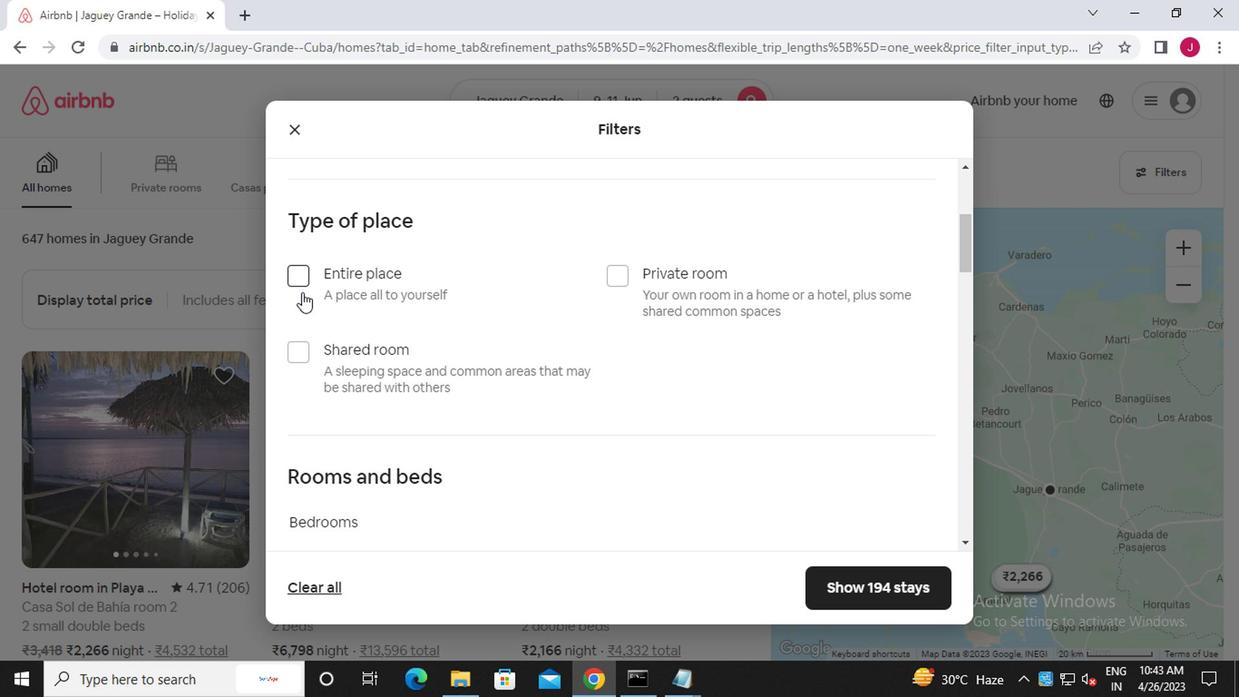 
Action: Mouse pressed left at (304, 278)
Screenshot: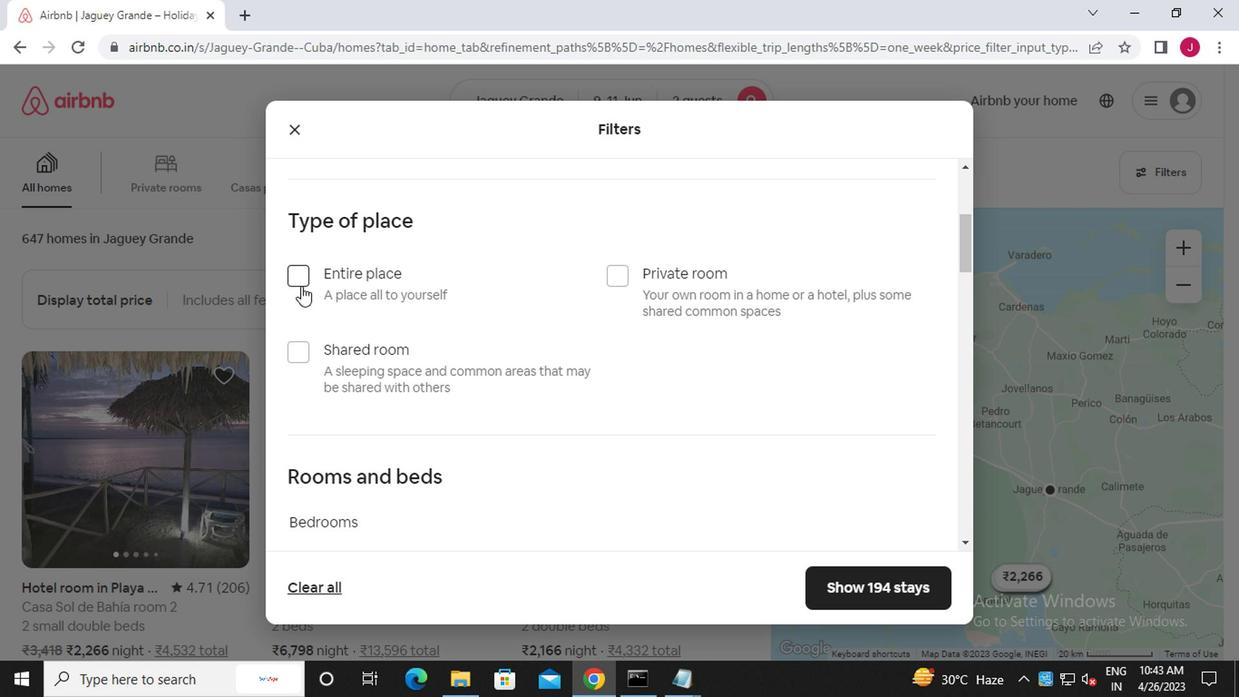 
Action: Mouse moved to (384, 375)
Screenshot: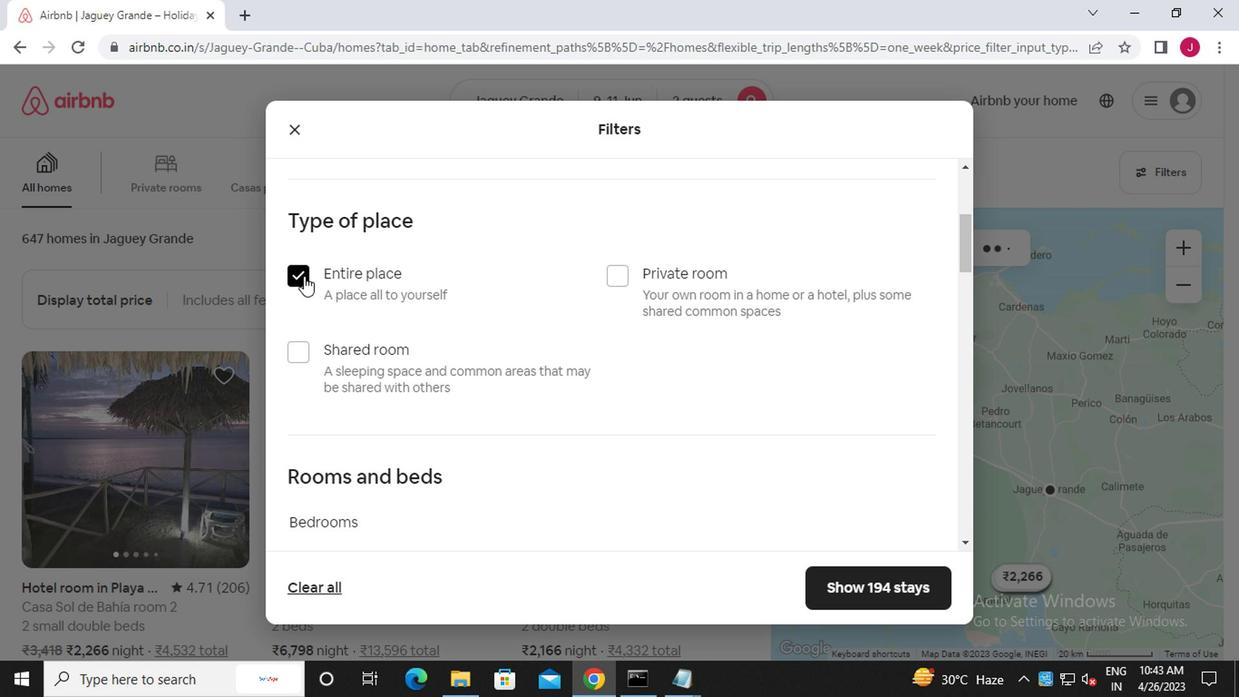 
Action: Mouse scrolled (384, 374) with delta (0, -1)
Screenshot: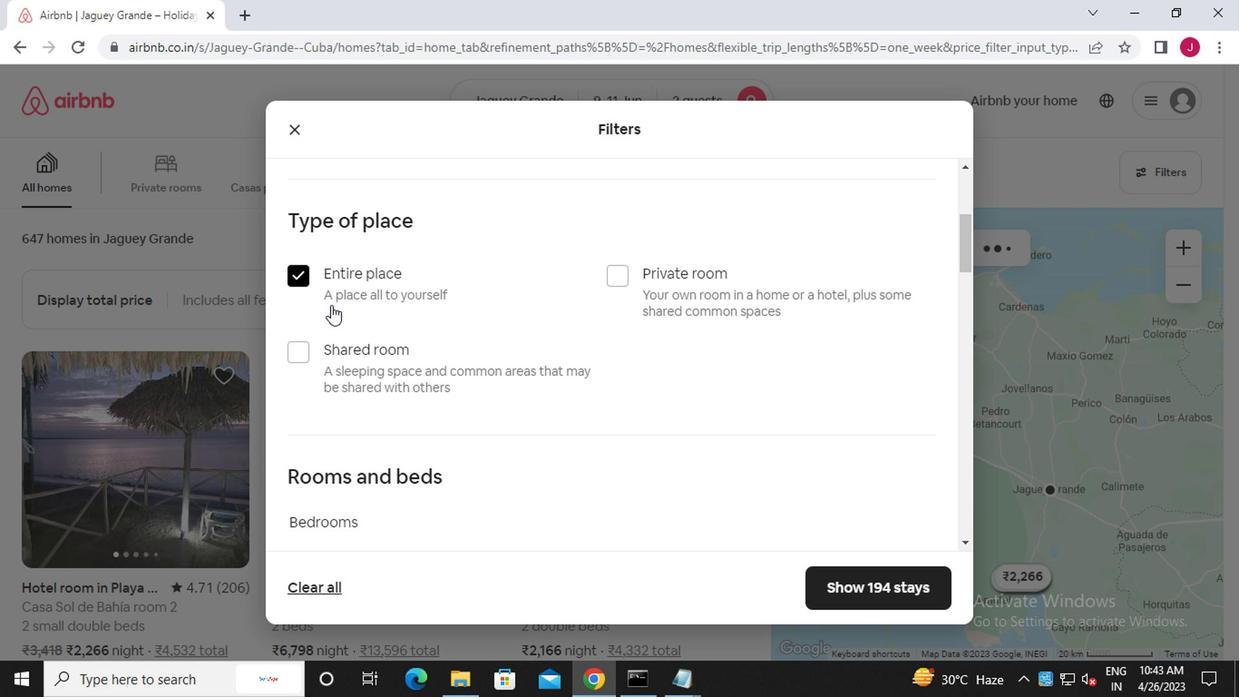 
Action: Mouse scrolled (384, 374) with delta (0, -1)
Screenshot: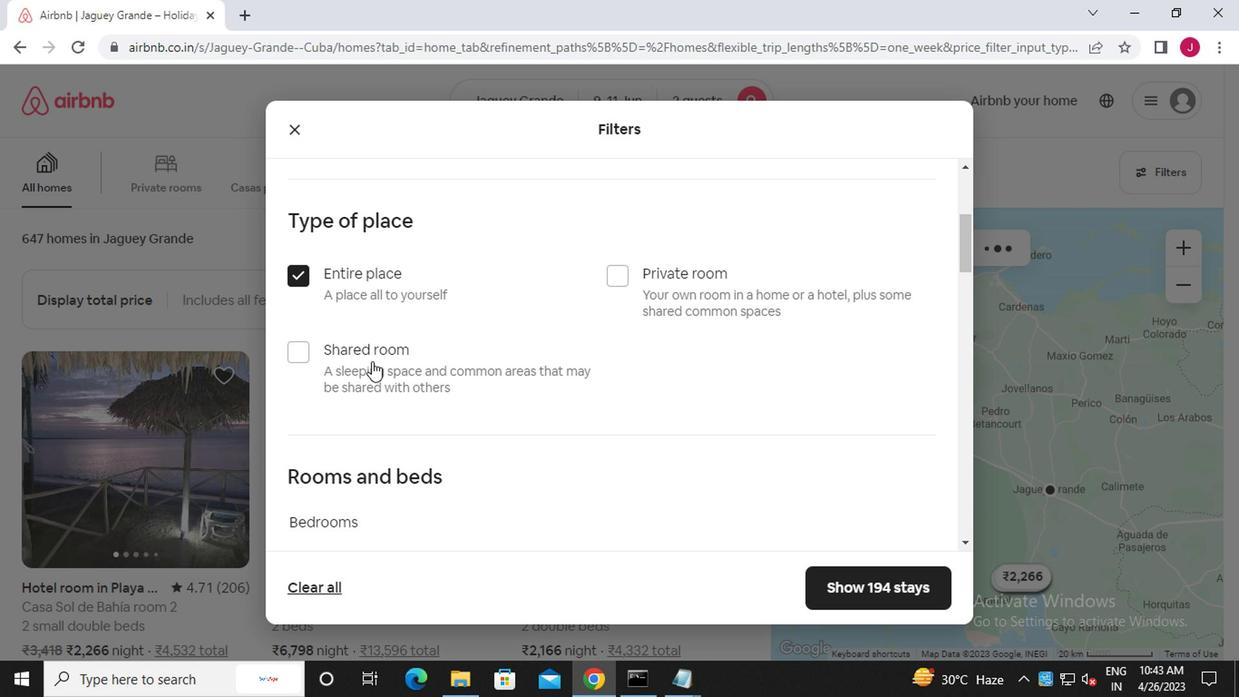
Action: Mouse scrolled (384, 374) with delta (0, -1)
Screenshot: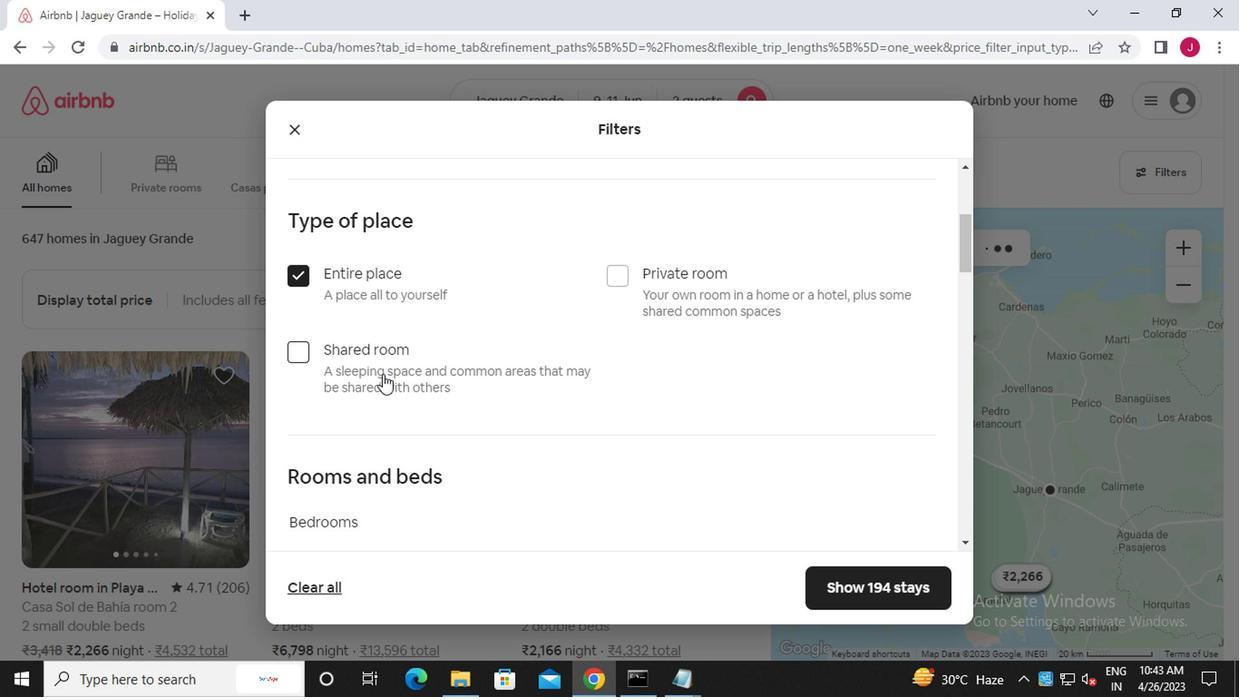 
Action: Mouse moved to (444, 302)
Screenshot: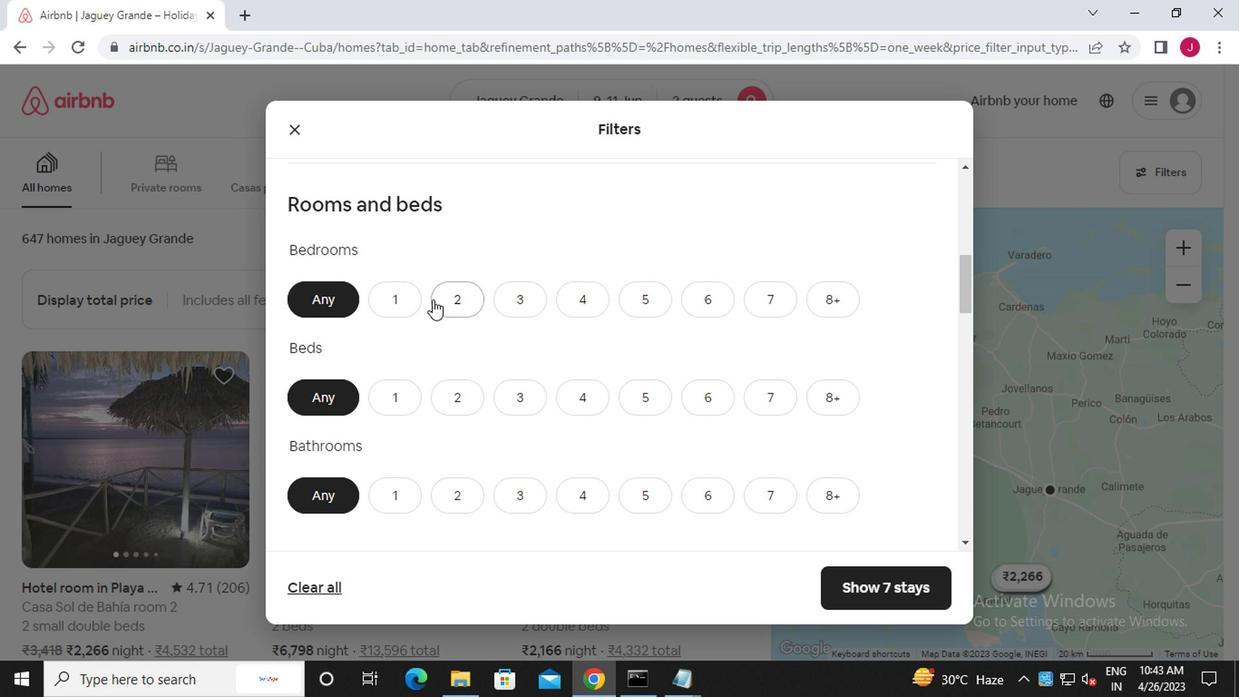 
Action: Mouse pressed left at (444, 302)
Screenshot: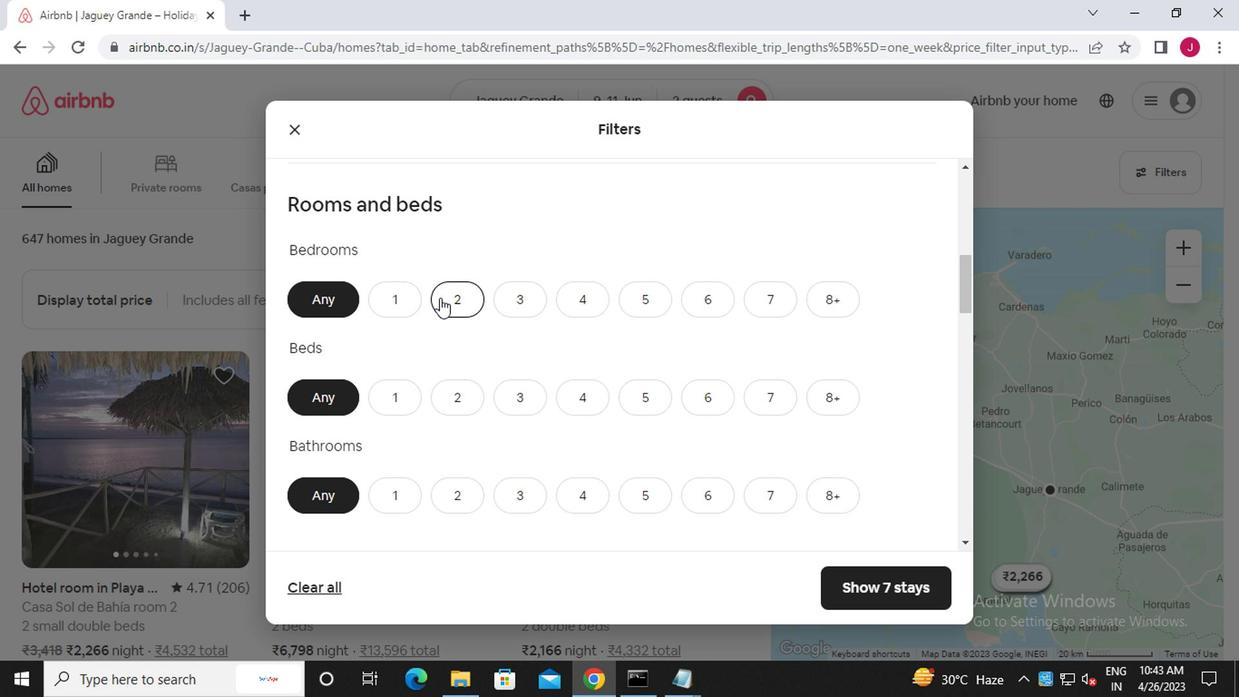 
Action: Mouse moved to (459, 408)
Screenshot: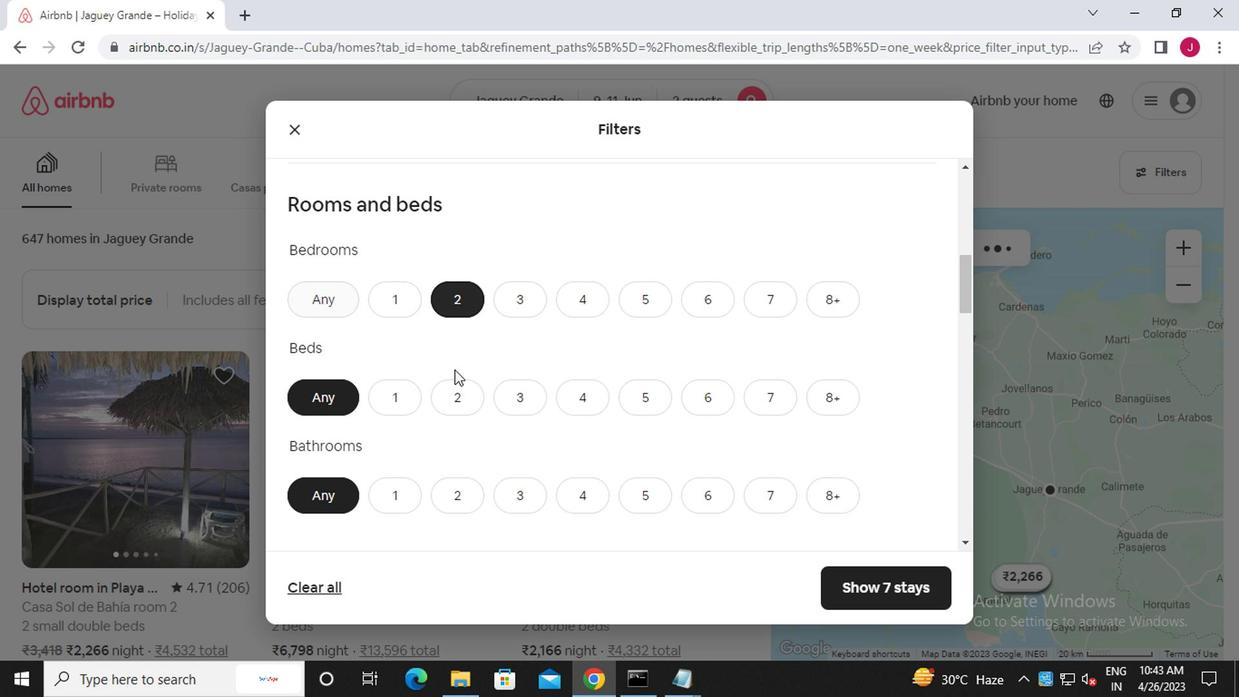 
Action: Mouse pressed left at (459, 408)
Screenshot: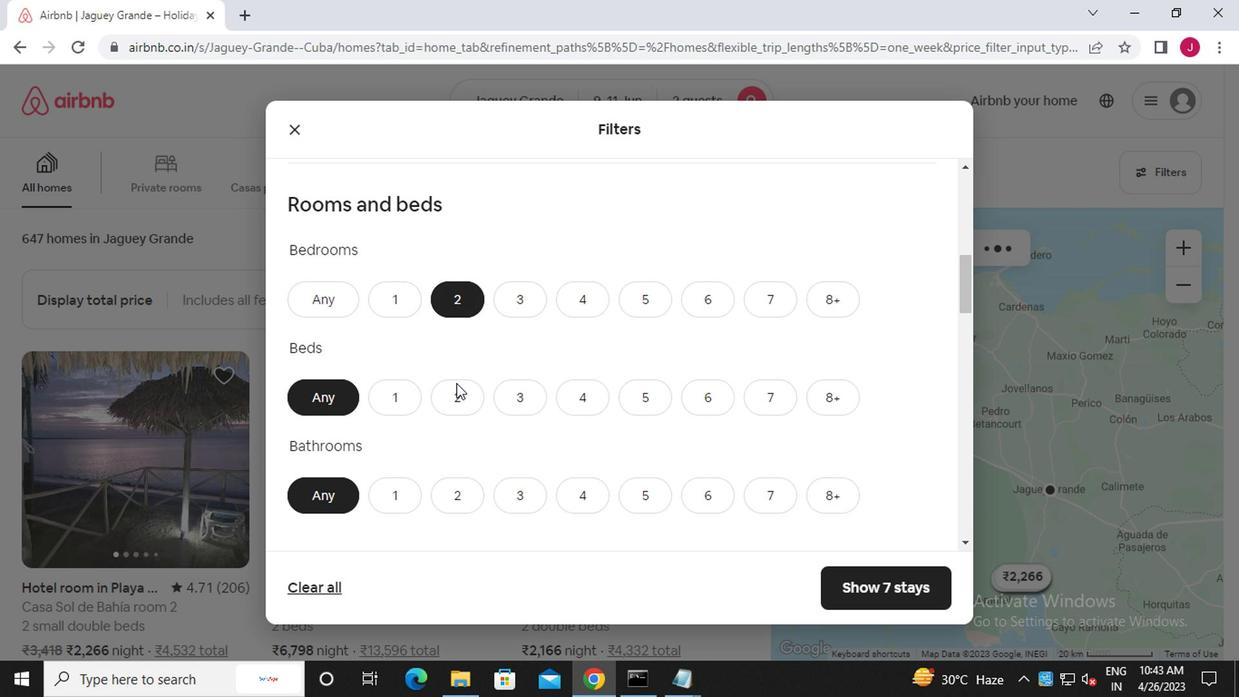 
Action: Mouse moved to (393, 502)
Screenshot: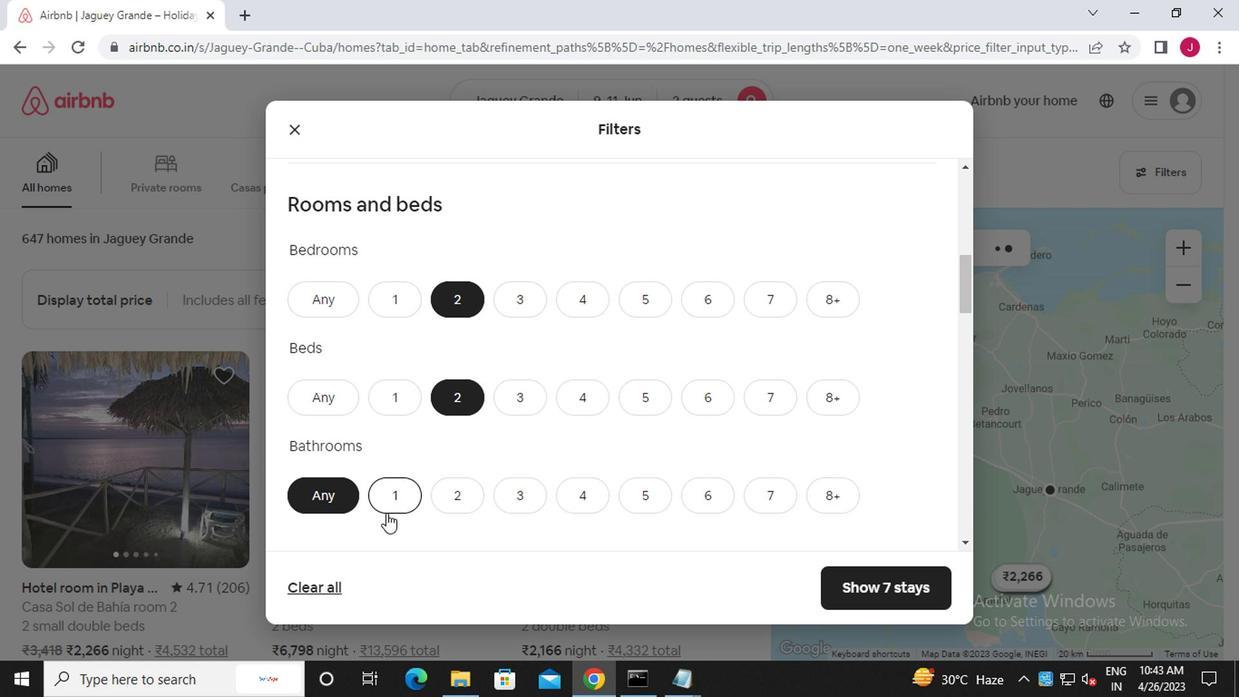 
Action: Mouse pressed left at (393, 502)
Screenshot: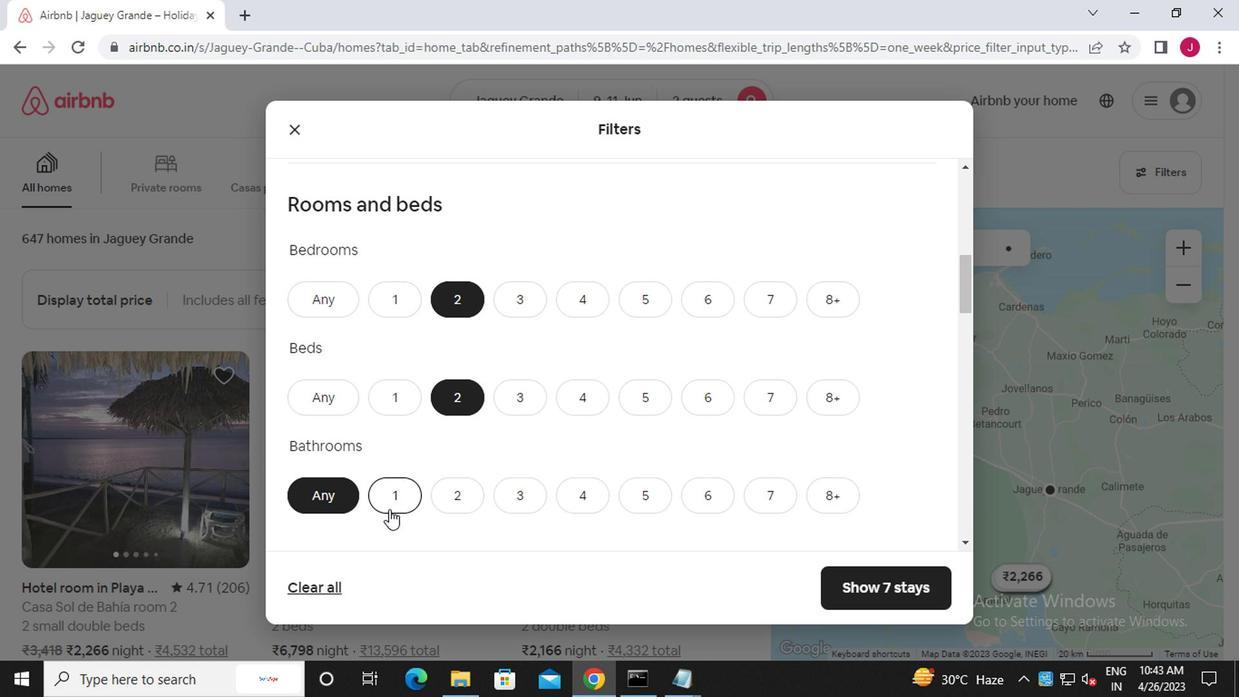 
Action: Mouse scrolled (393, 501) with delta (0, 0)
Screenshot: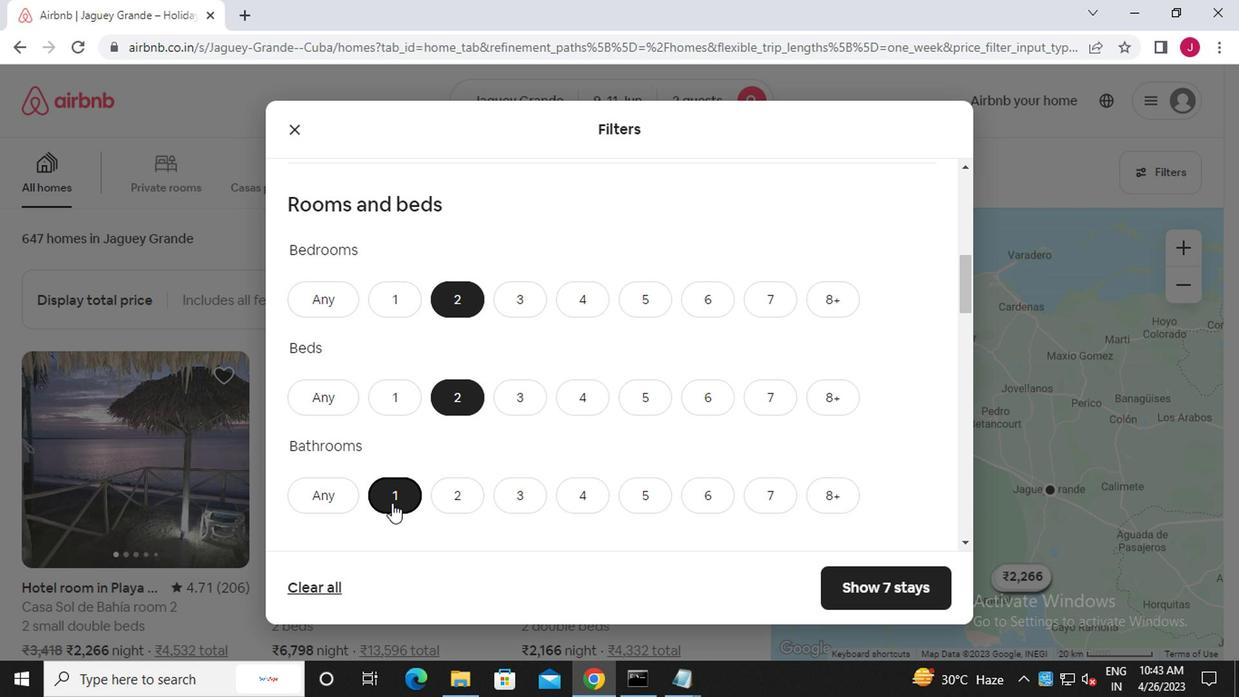 
Action: Mouse scrolled (393, 501) with delta (0, 0)
Screenshot: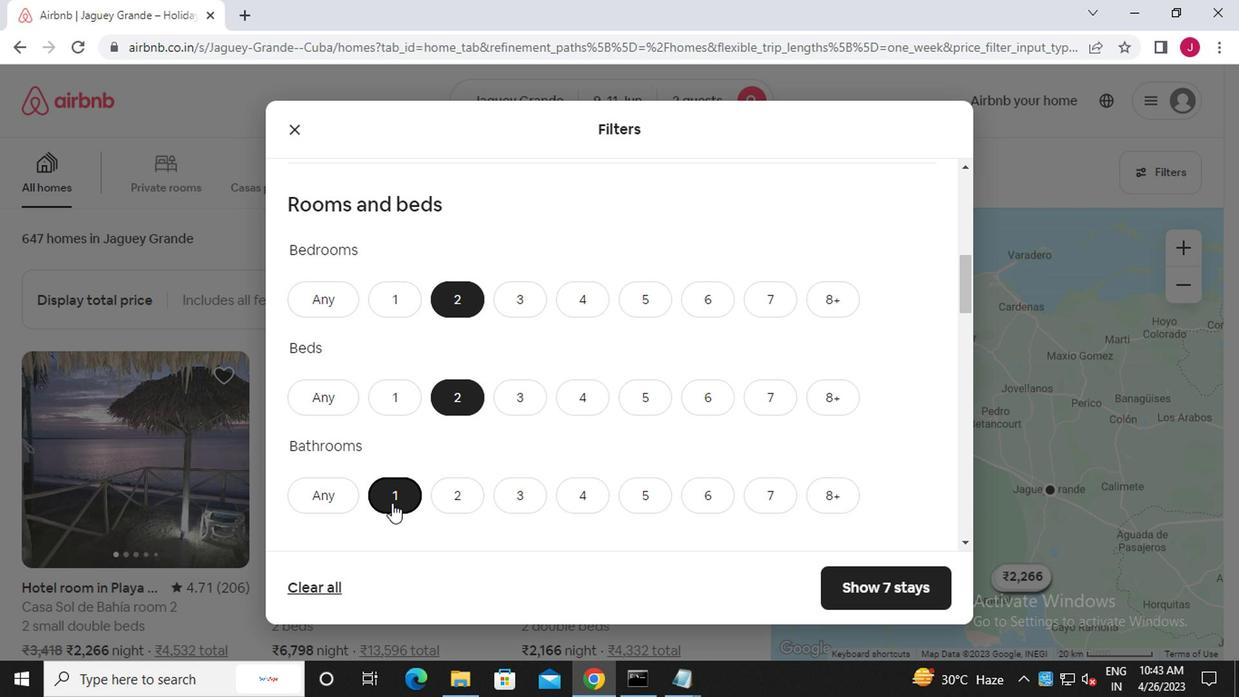 
Action: Mouse scrolled (393, 501) with delta (0, 0)
Screenshot: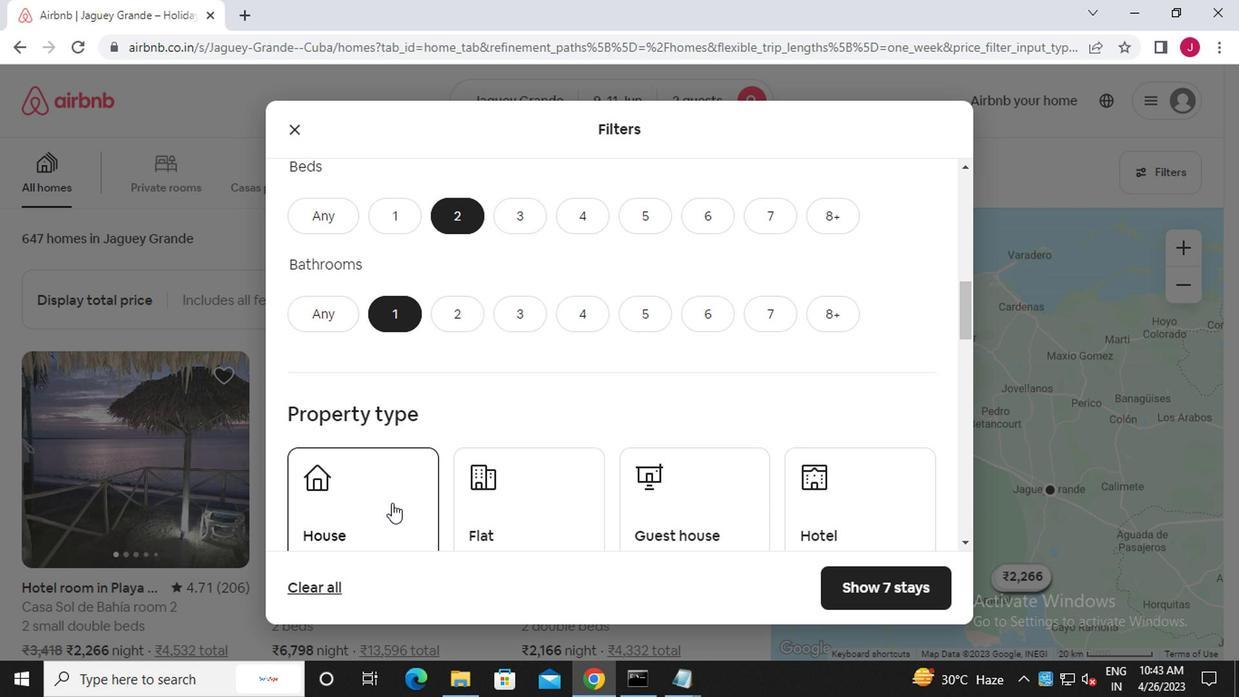 
Action: Mouse moved to (378, 435)
Screenshot: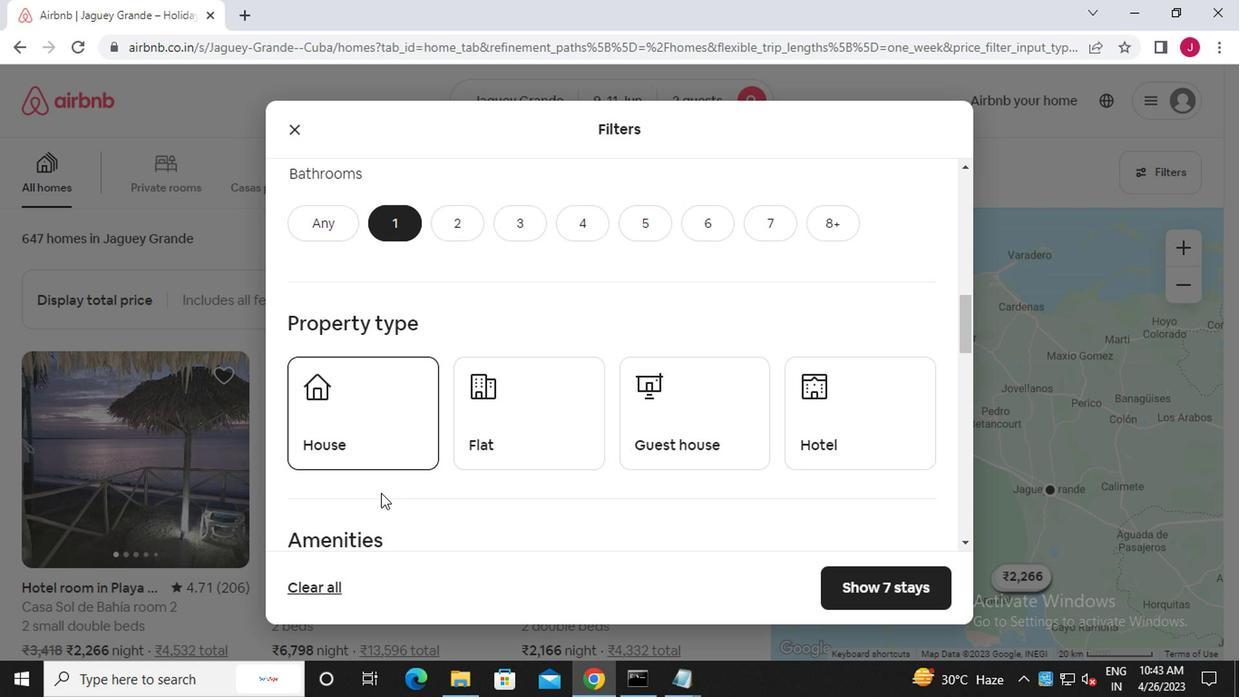 
Action: Mouse pressed left at (378, 435)
Screenshot: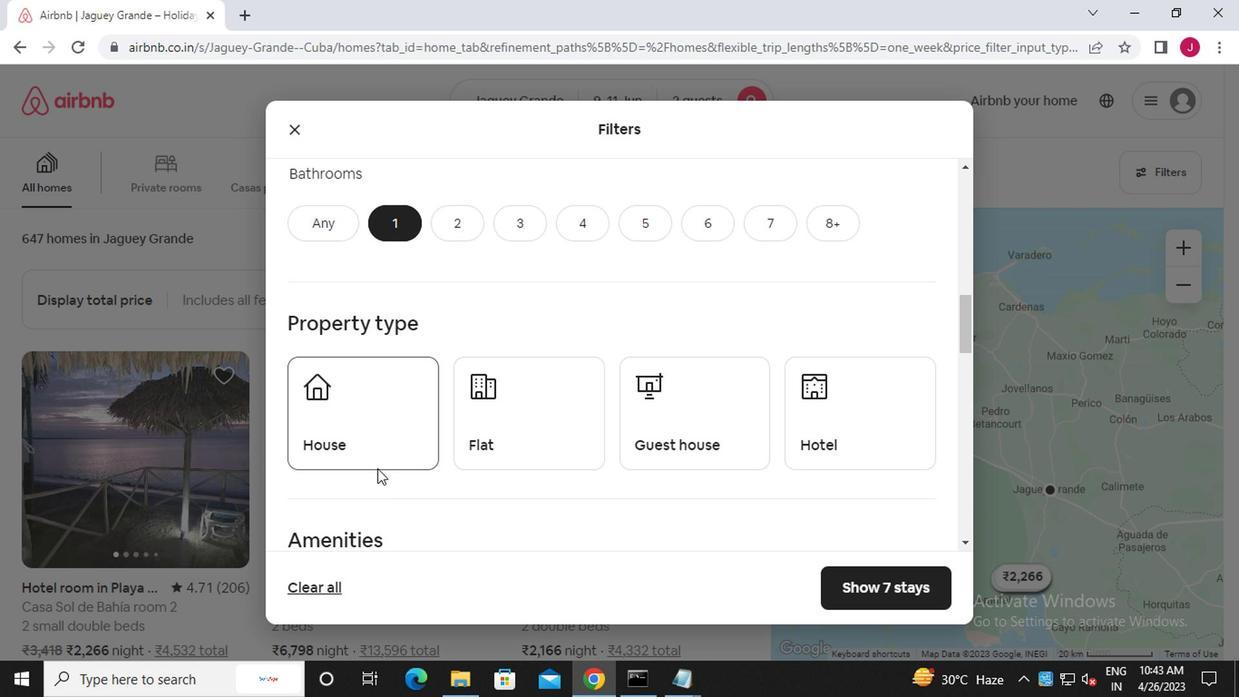 
Action: Mouse moved to (508, 424)
Screenshot: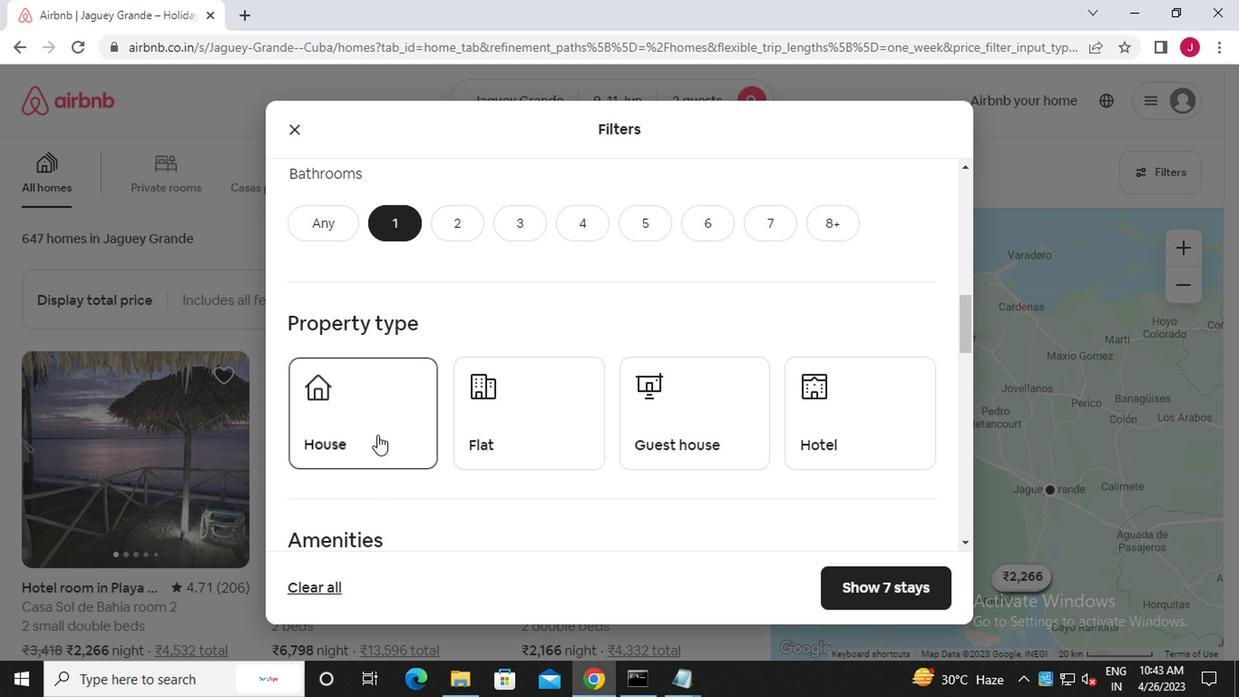 
Action: Mouse pressed left at (508, 424)
Screenshot: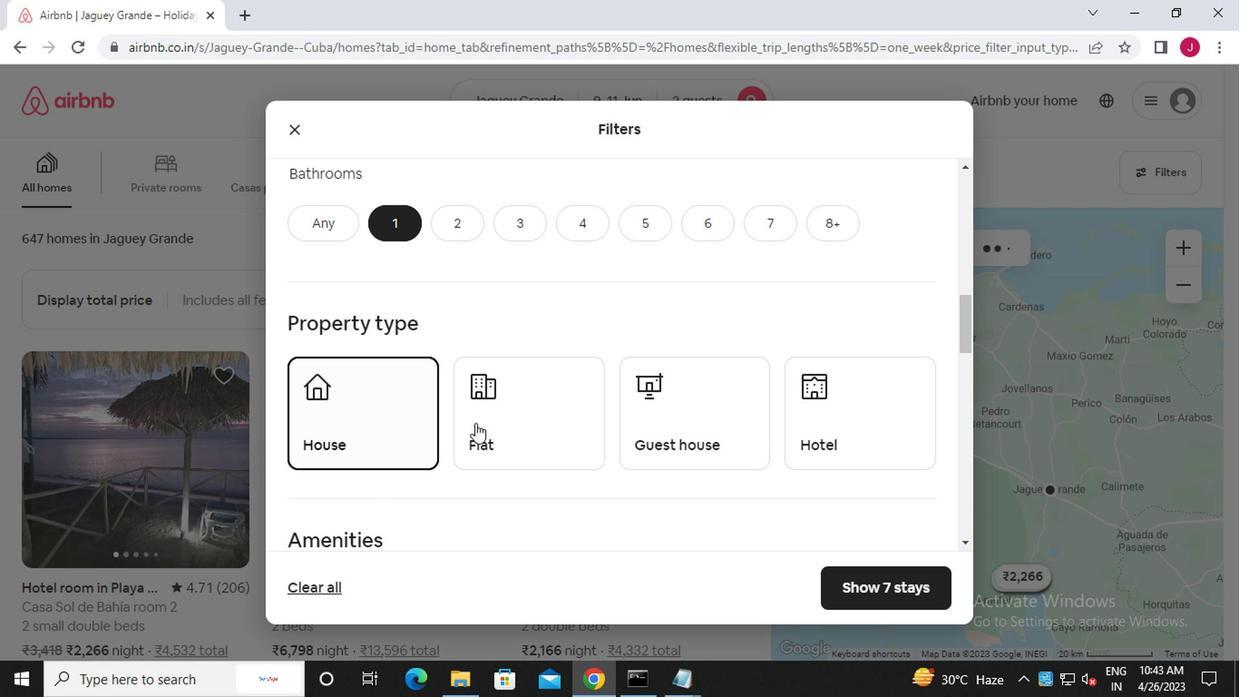 
Action: Mouse moved to (668, 422)
Screenshot: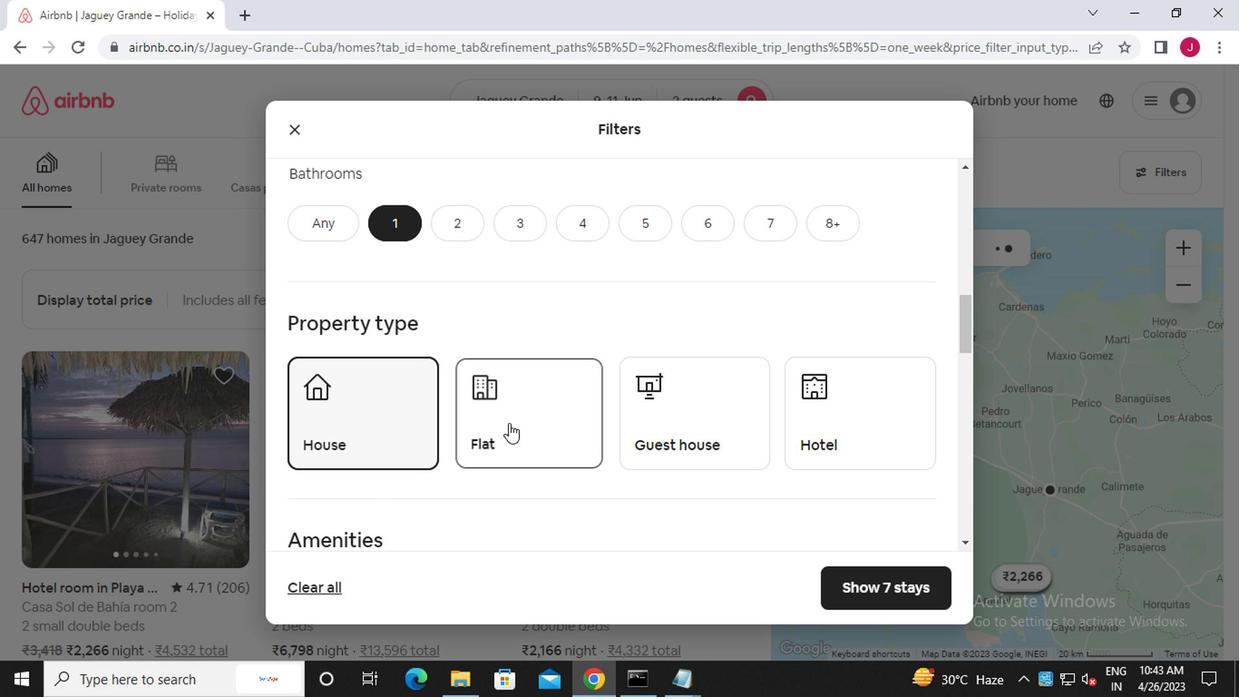 
Action: Mouse pressed left at (668, 422)
Screenshot: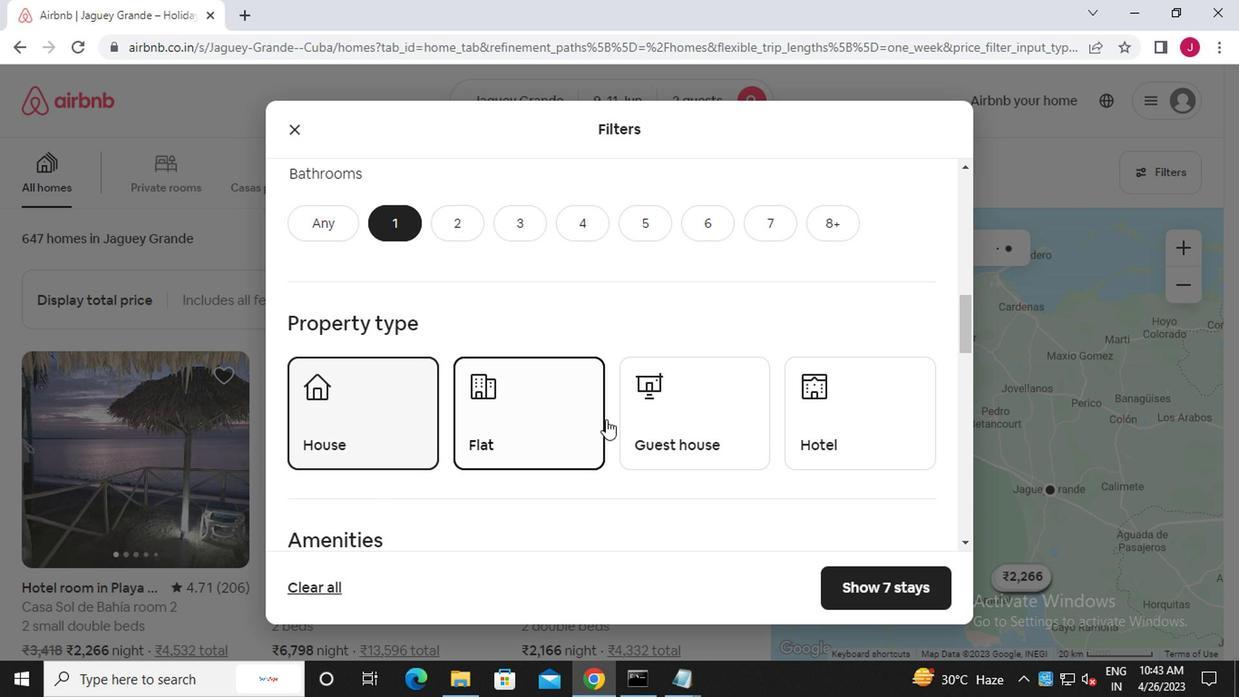 
Action: Mouse scrolled (668, 422) with delta (0, 0)
Screenshot: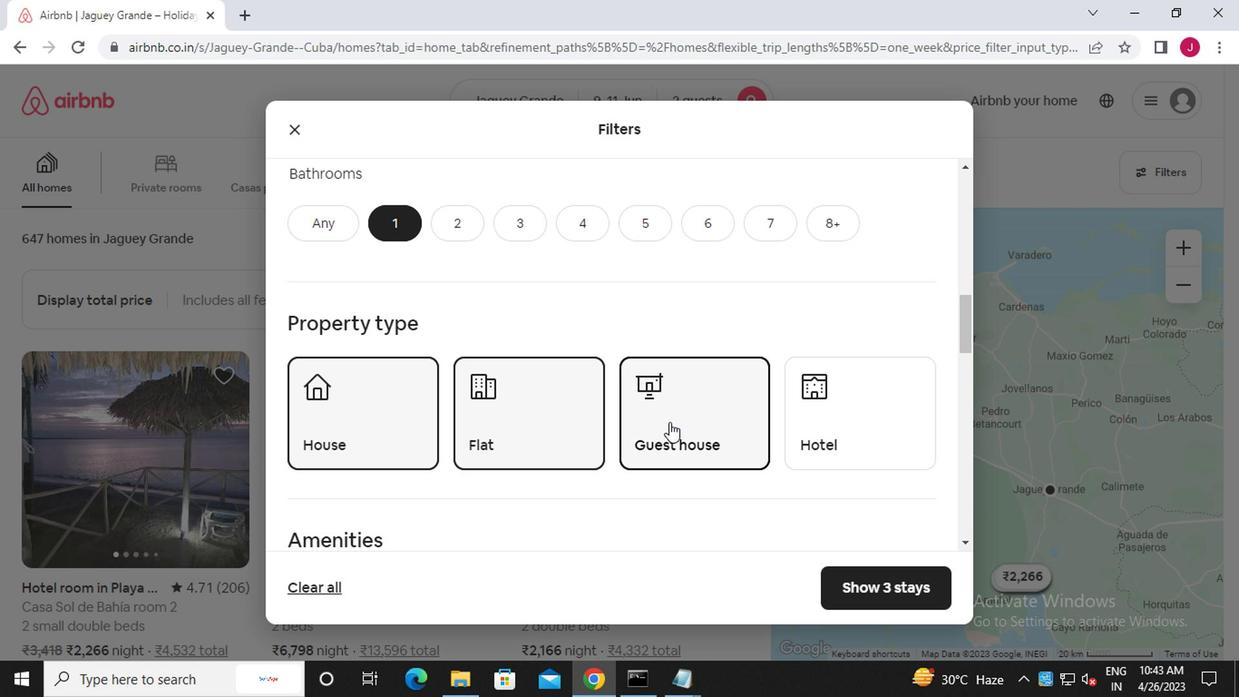 
Action: Mouse scrolled (668, 422) with delta (0, 0)
Screenshot: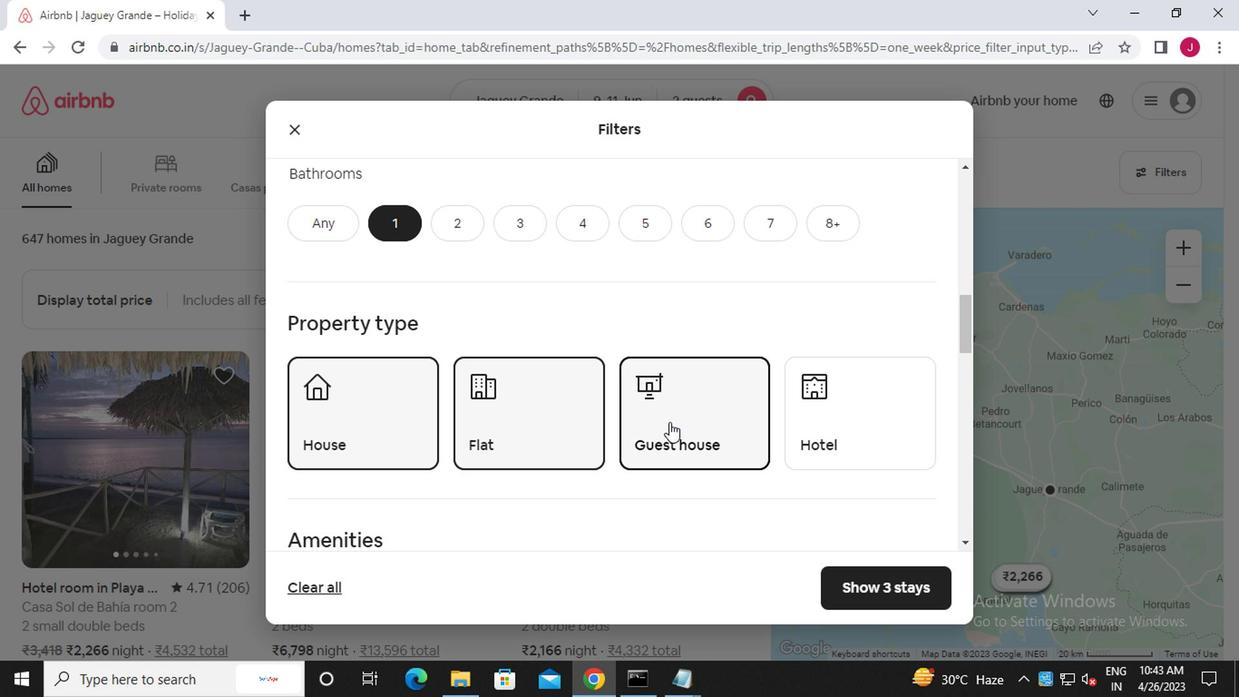 
Action: Mouse scrolled (668, 422) with delta (0, 0)
Screenshot: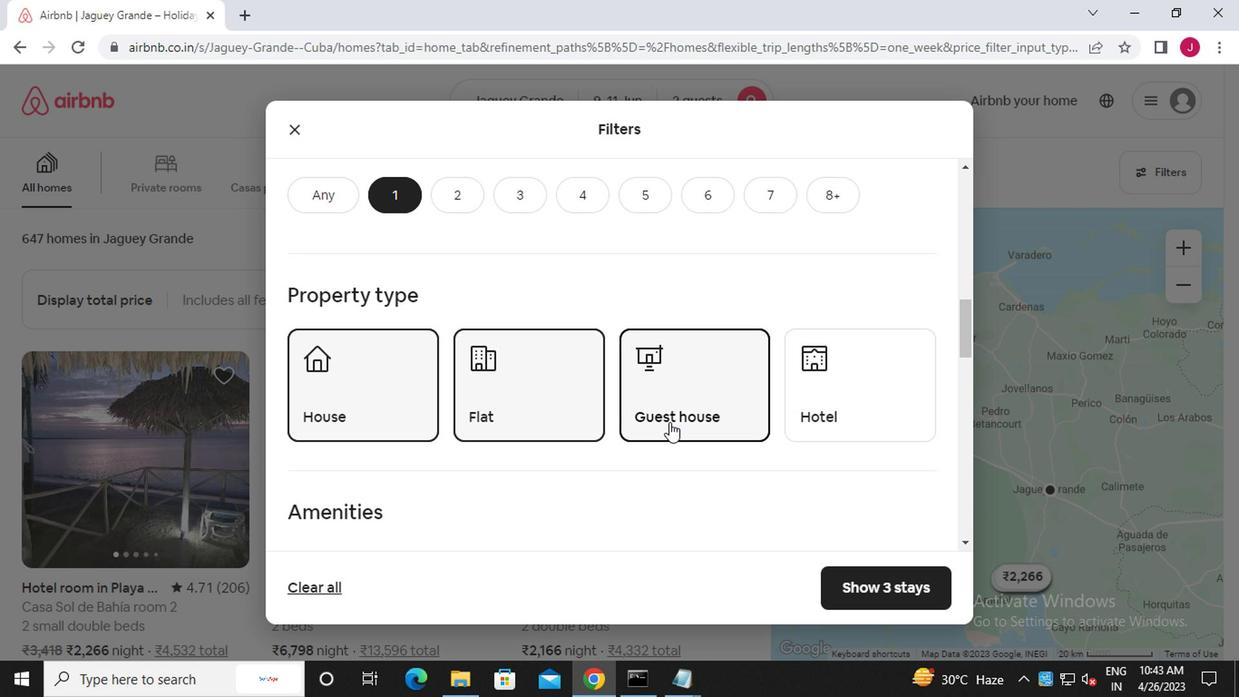 
Action: Mouse scrolled (668, 422) with delta (0, 0)
Screenshot: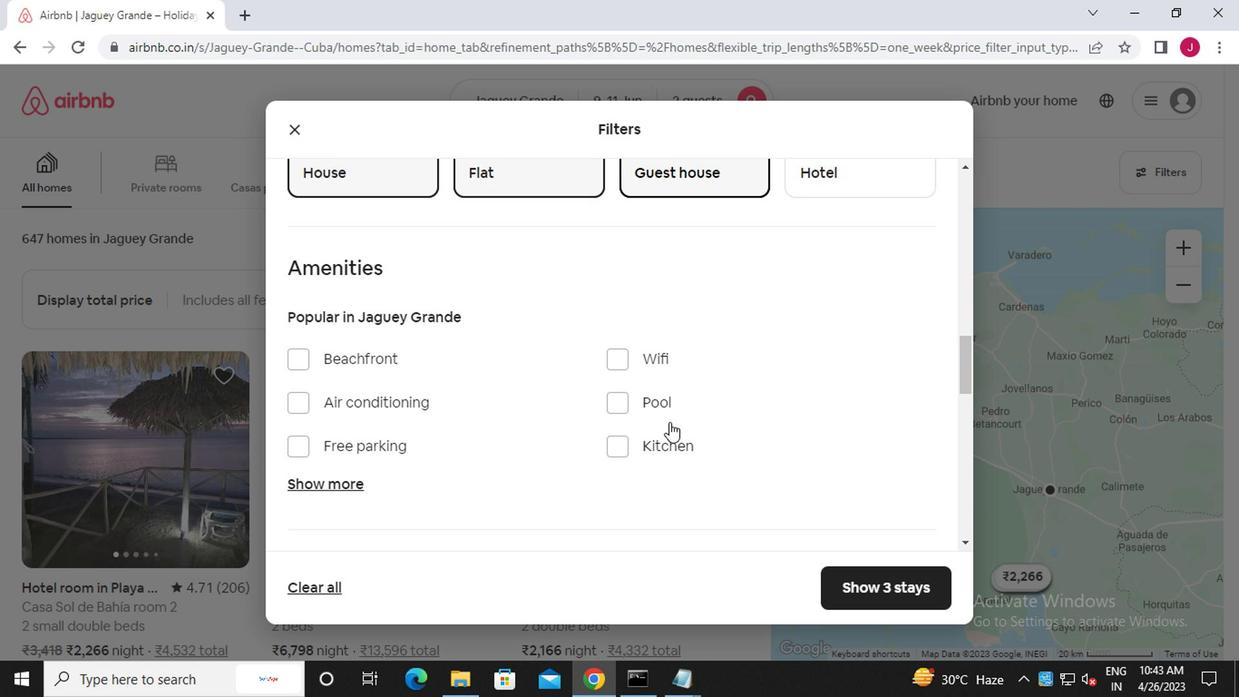 
Action: Mouse scrolled (668, 422) with delta (0, 0)
Screenshot: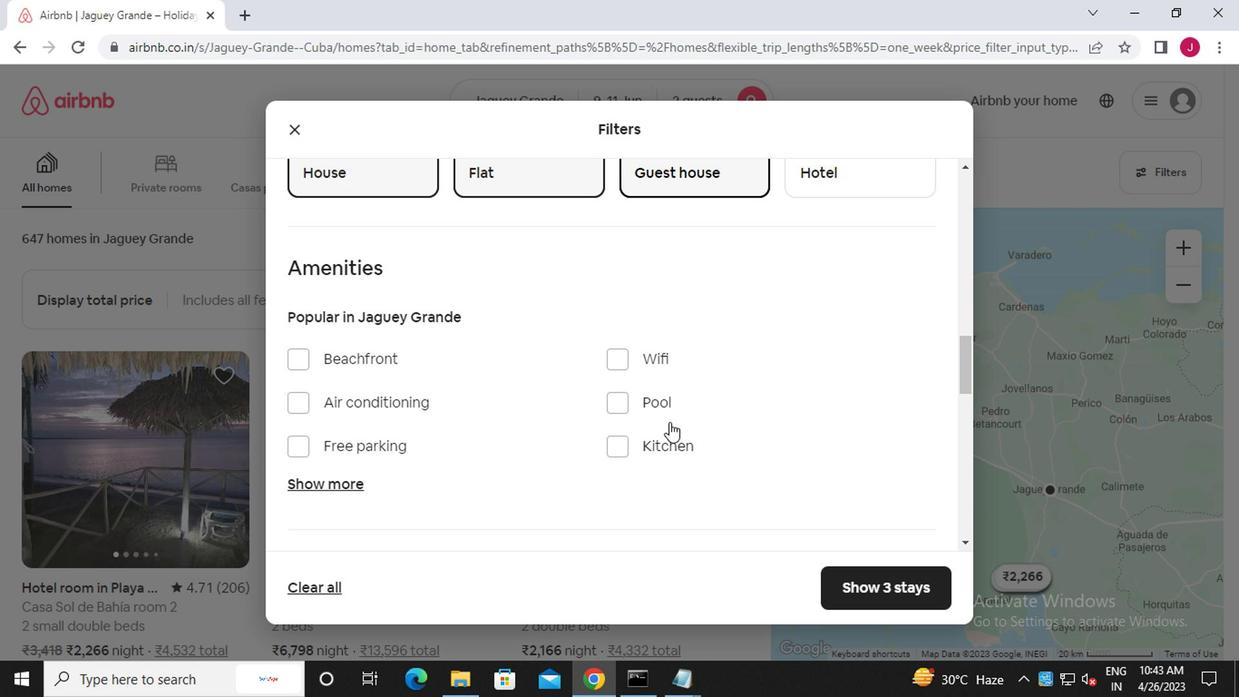 
Action: Mouse scrolled (668, 422) with delta (0, 0)
Screenshot: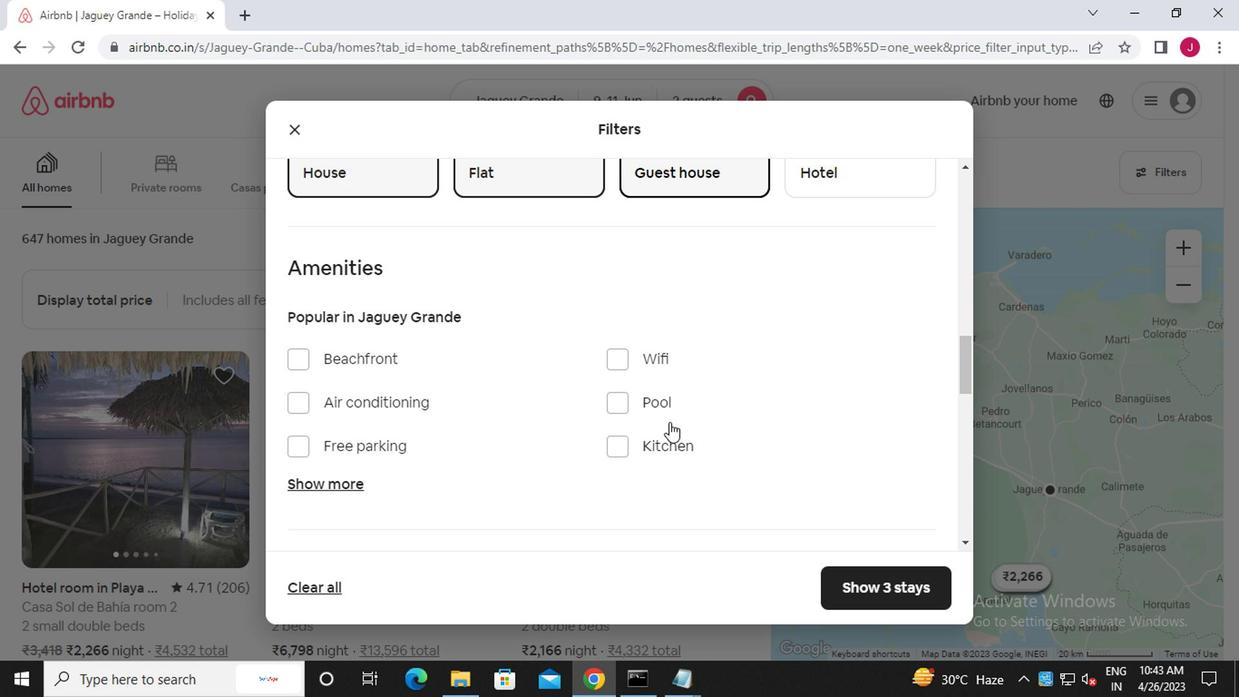 
Action: Mouse moved to (903, 420)
Screenshot: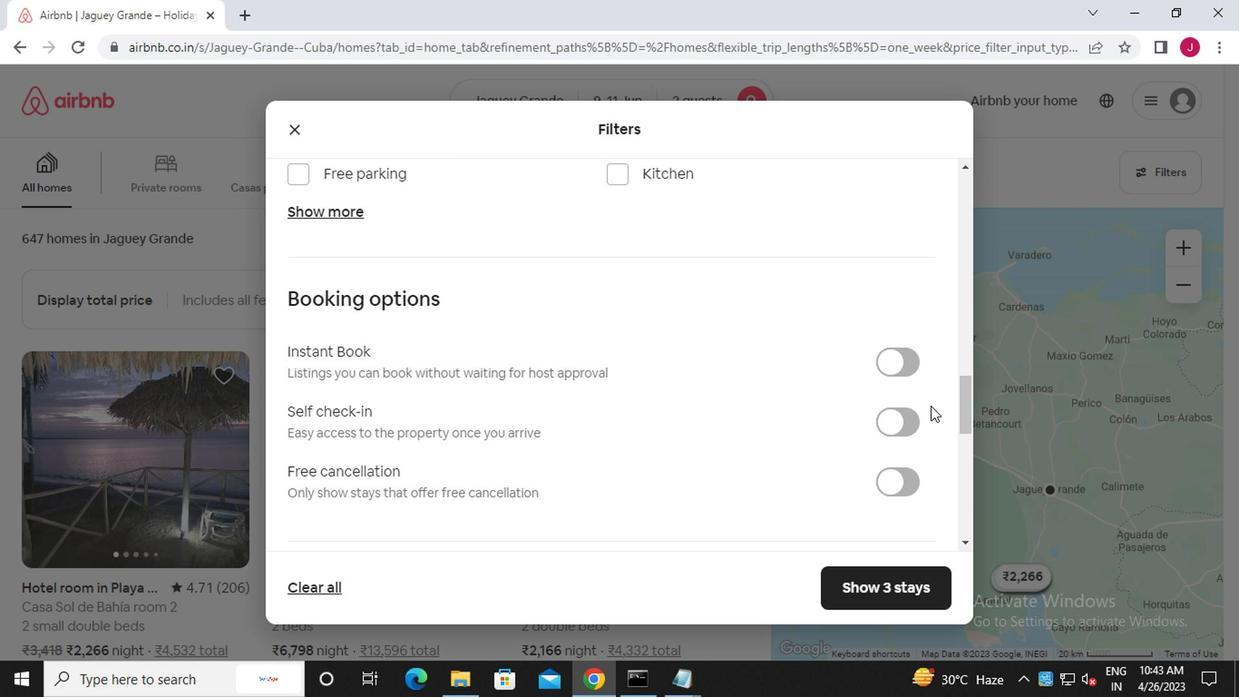 
Action: Mouse pressed left at (903, 420)
Screenshot: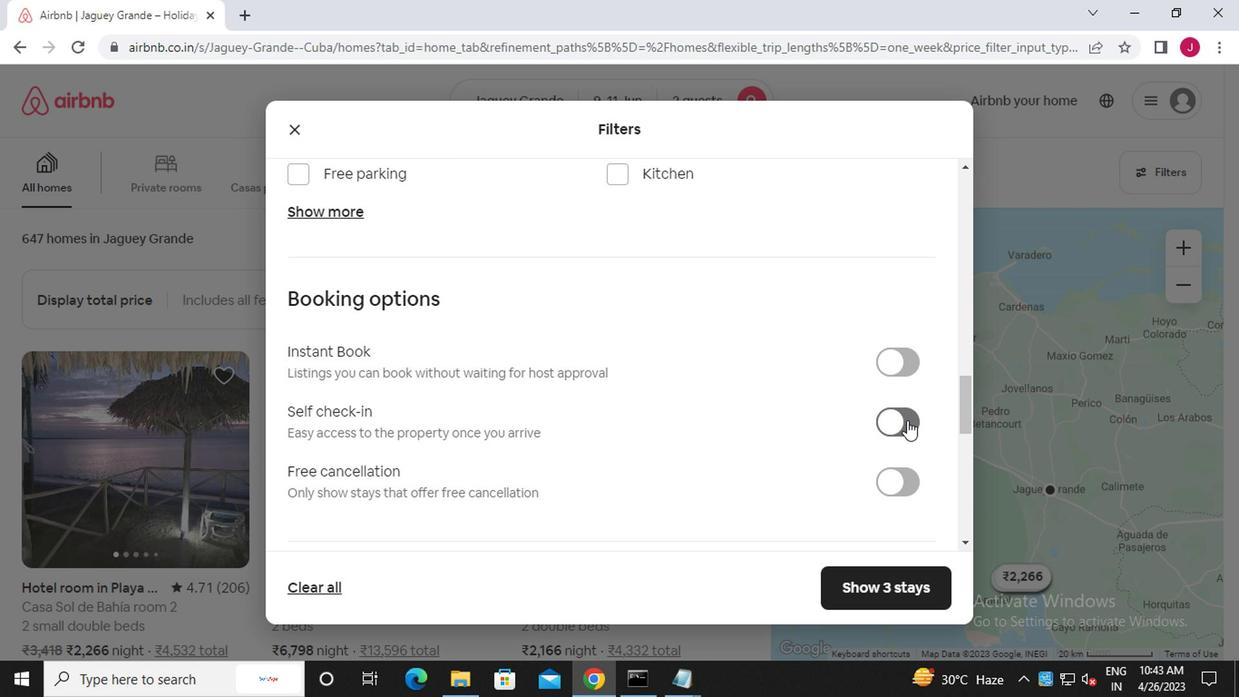 
Action: Mouse moved to (693, 462)
Screenshot: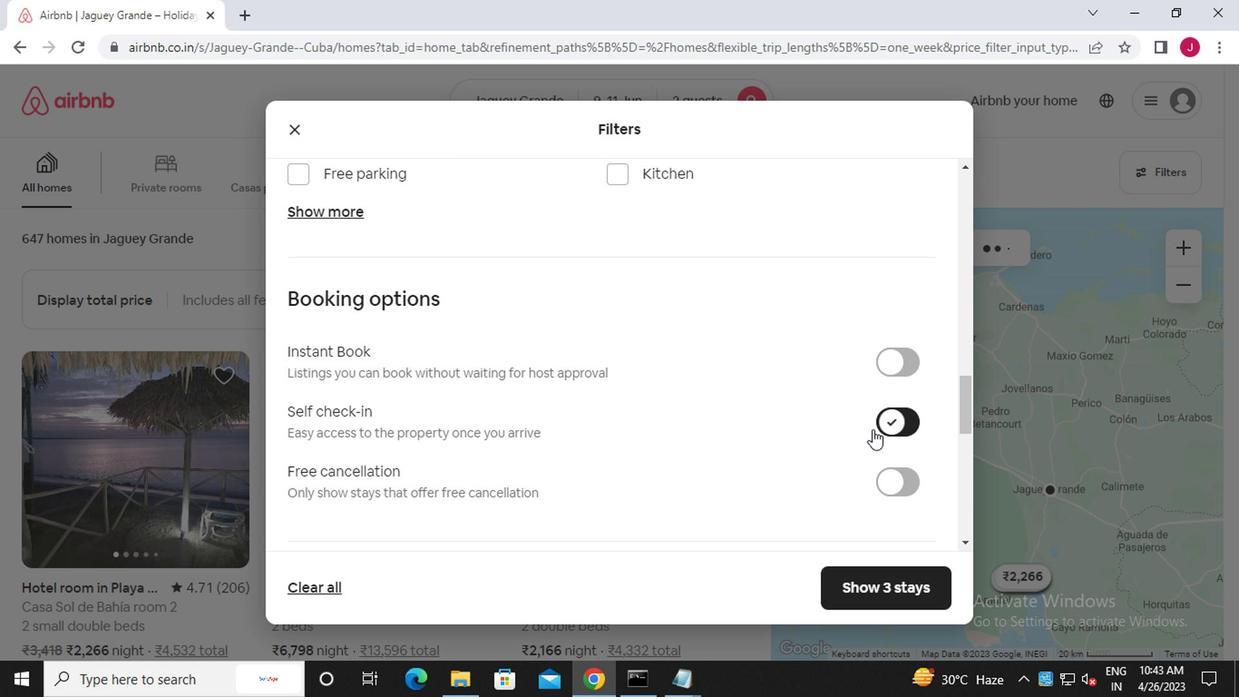 
Action: Mouse scrolled (693, 461) with delta (0, 0)
Screenshot: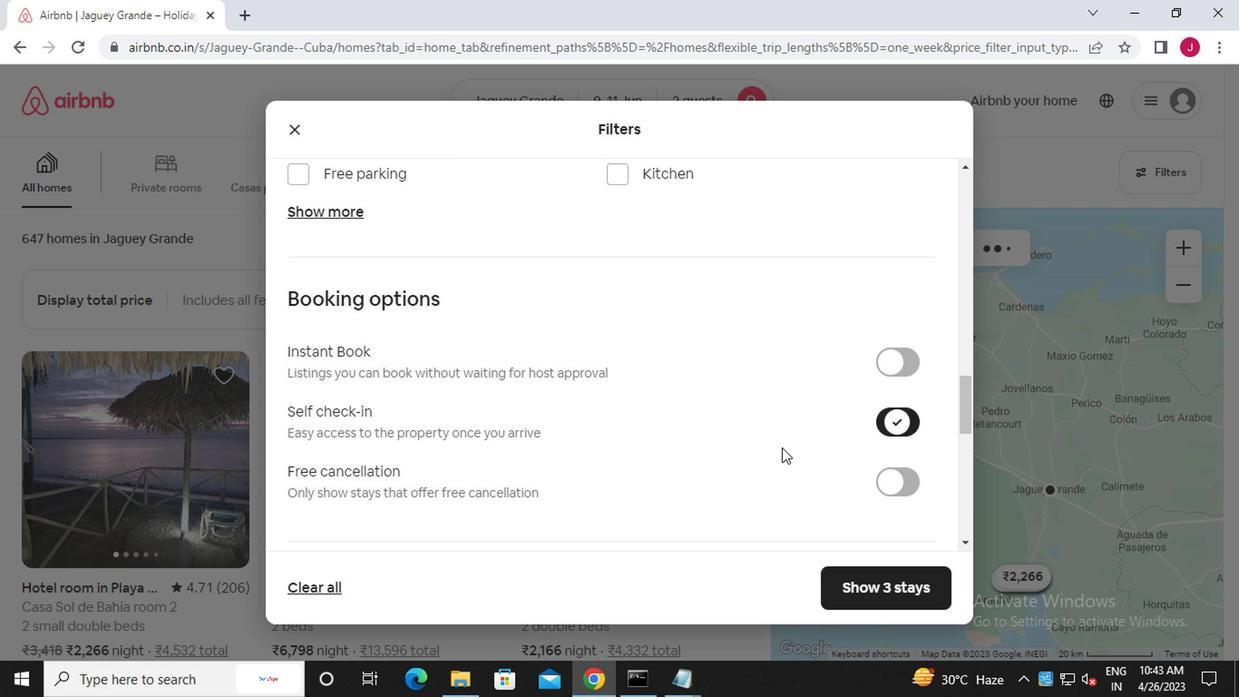 
Action: Mouse scrolled (693, 461) with delta (0, 0)
Screenshot: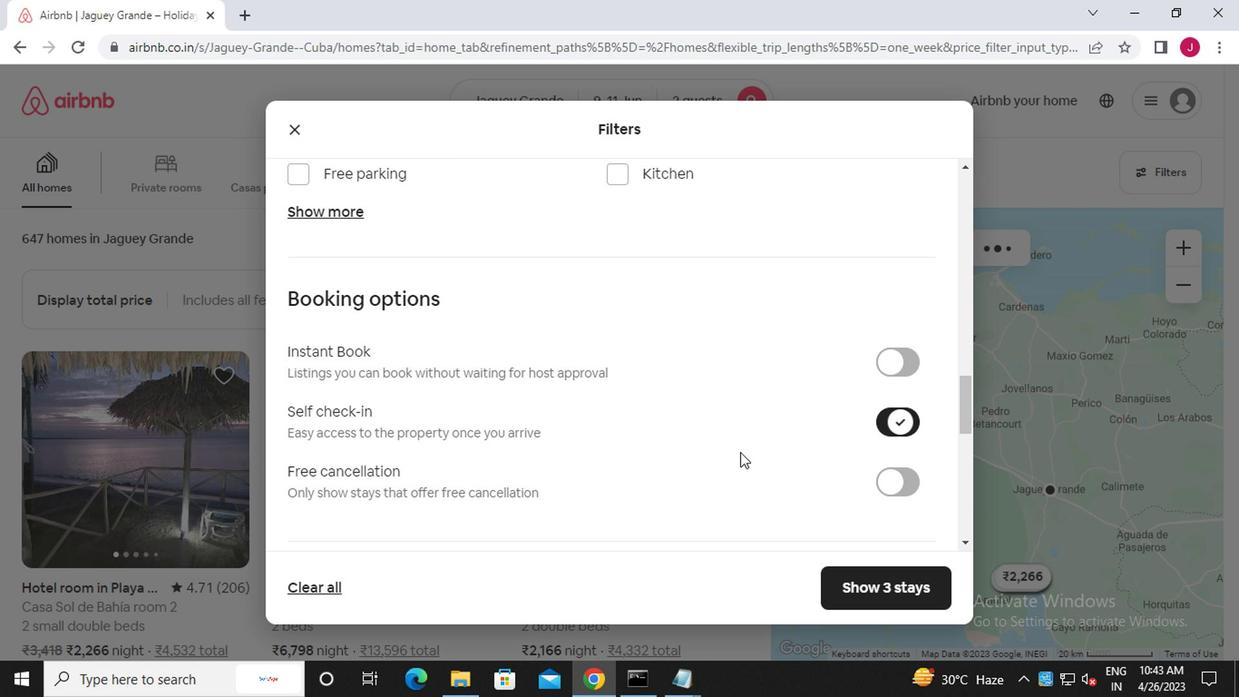 
Action: Mouse scrolled (693, 461) with delta (0, 0)
Screenshot: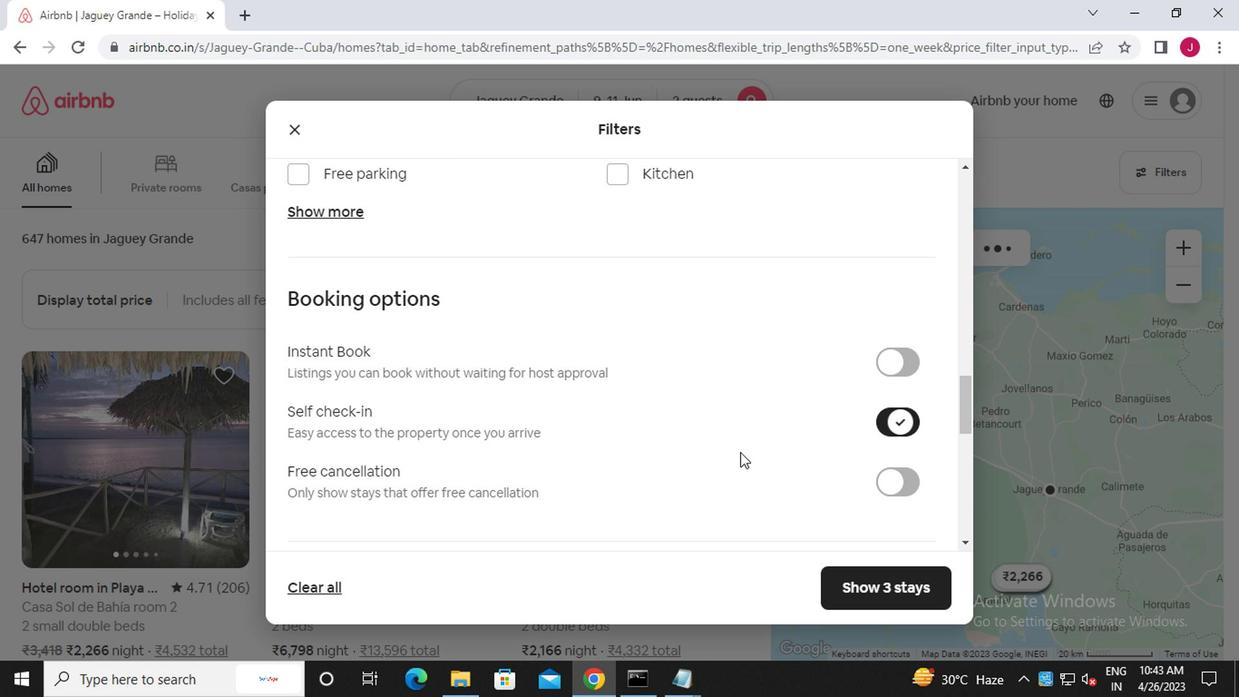 
Action: Mouse scrolled (693, 461) with delta (0, 0)
Screenshot: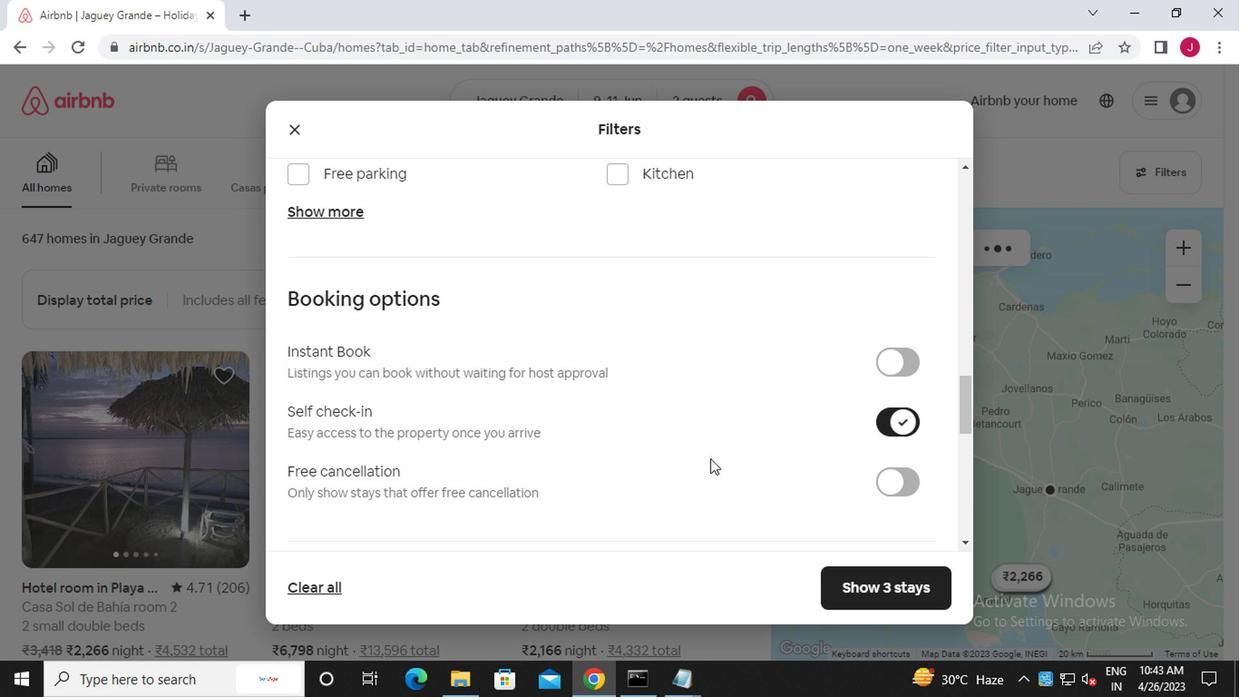 
Action: Mouse scrolled (693, 461) with delta (0, 0)
Screenshot: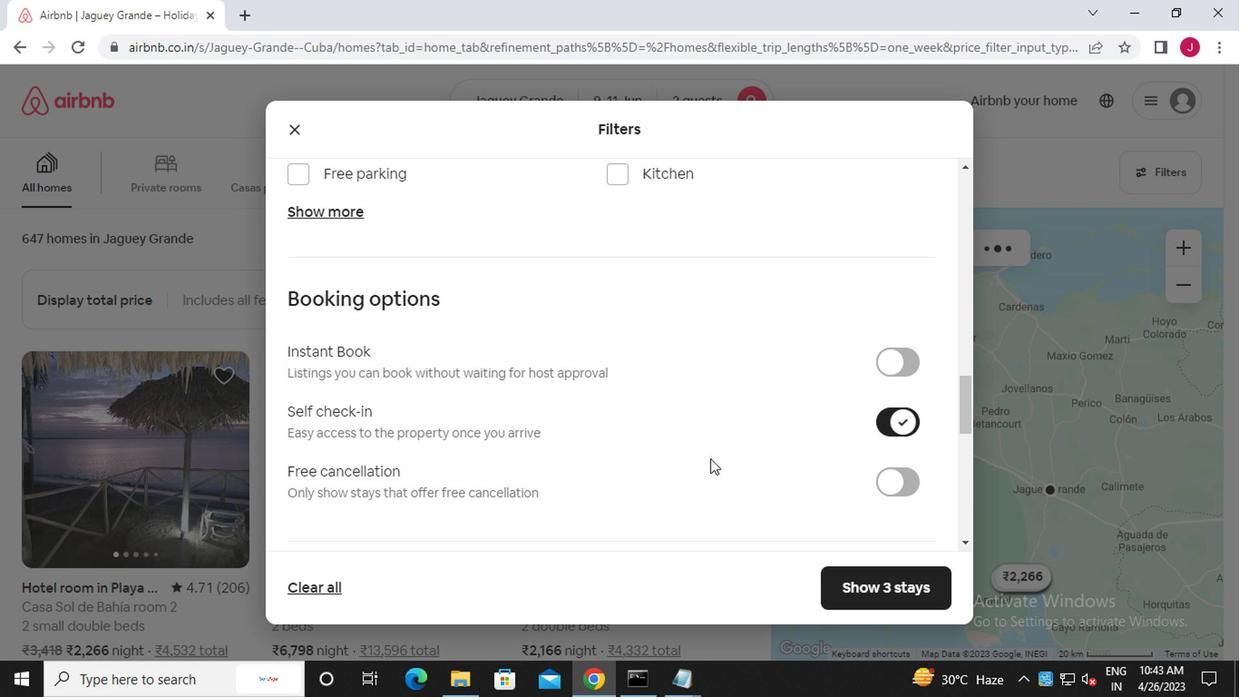 
Action: Mouse scrolled (693, 461) with delta (0, 0)
Screenshot: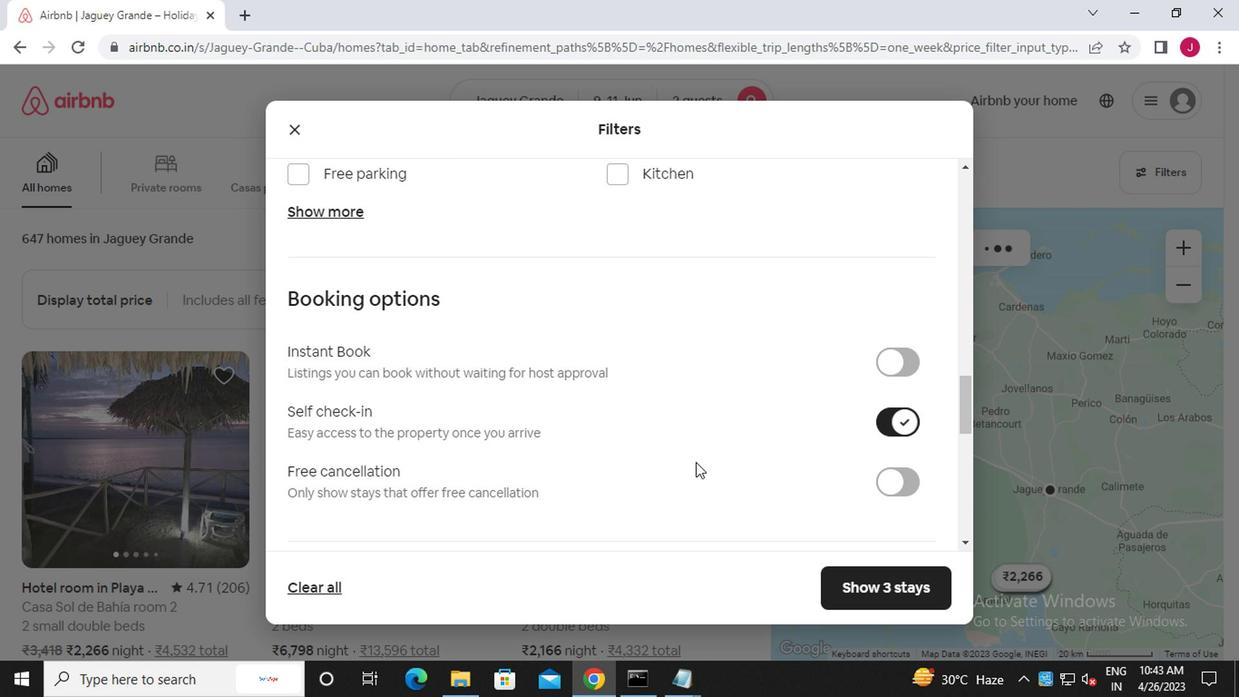 
Action: Mouse scrolled (693, 461) with delta (0, 0)
Screenshot: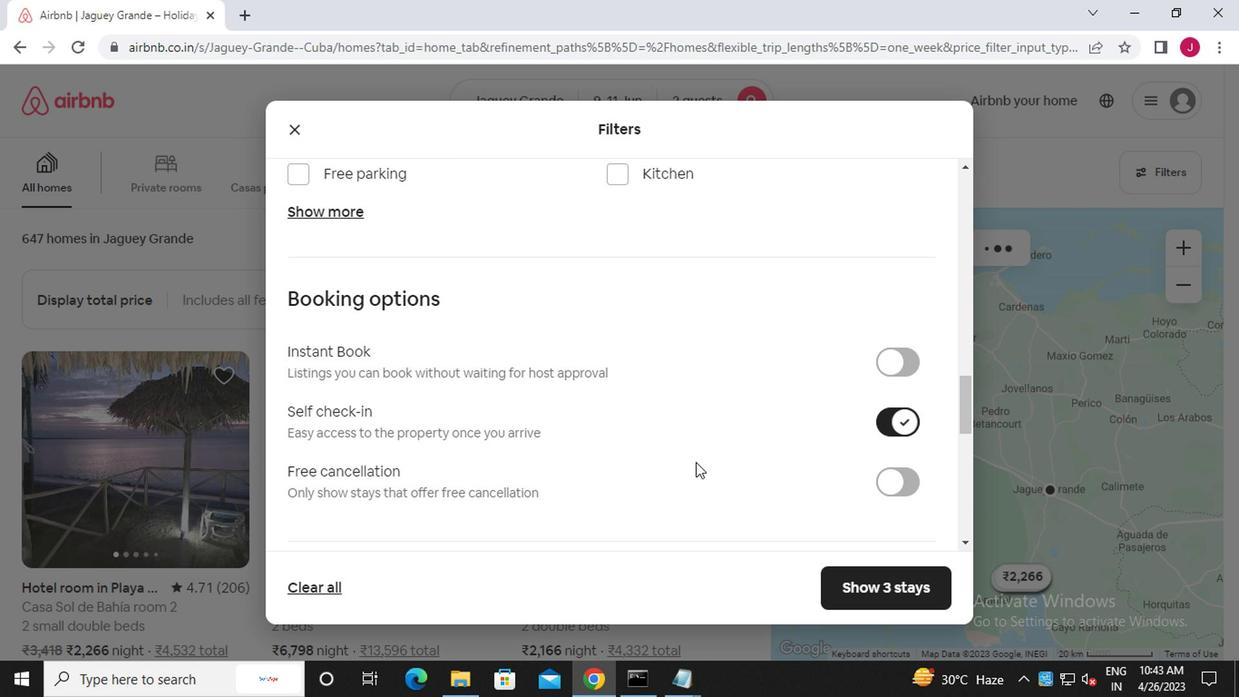 
Action: Mouse scrolled (693, 461) with delta (0, 0)
Screenshot: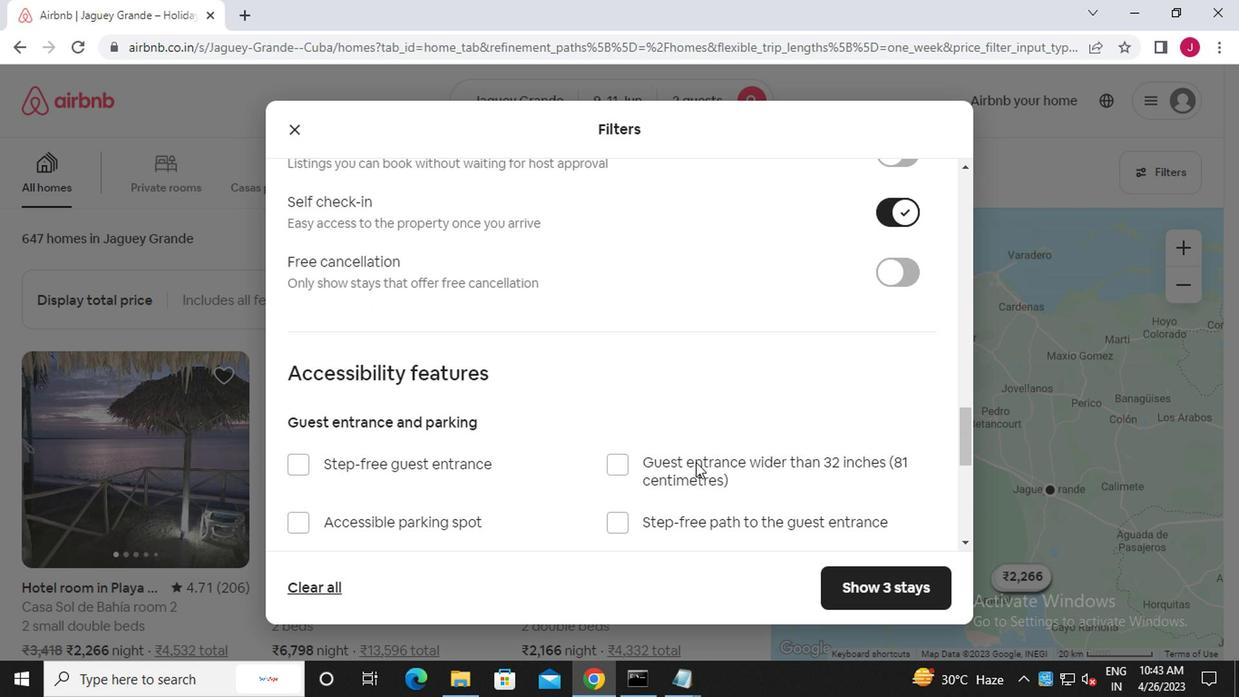 
Action: Mouse scrolled (693, 461) with delta (0, 0)
Screenshot: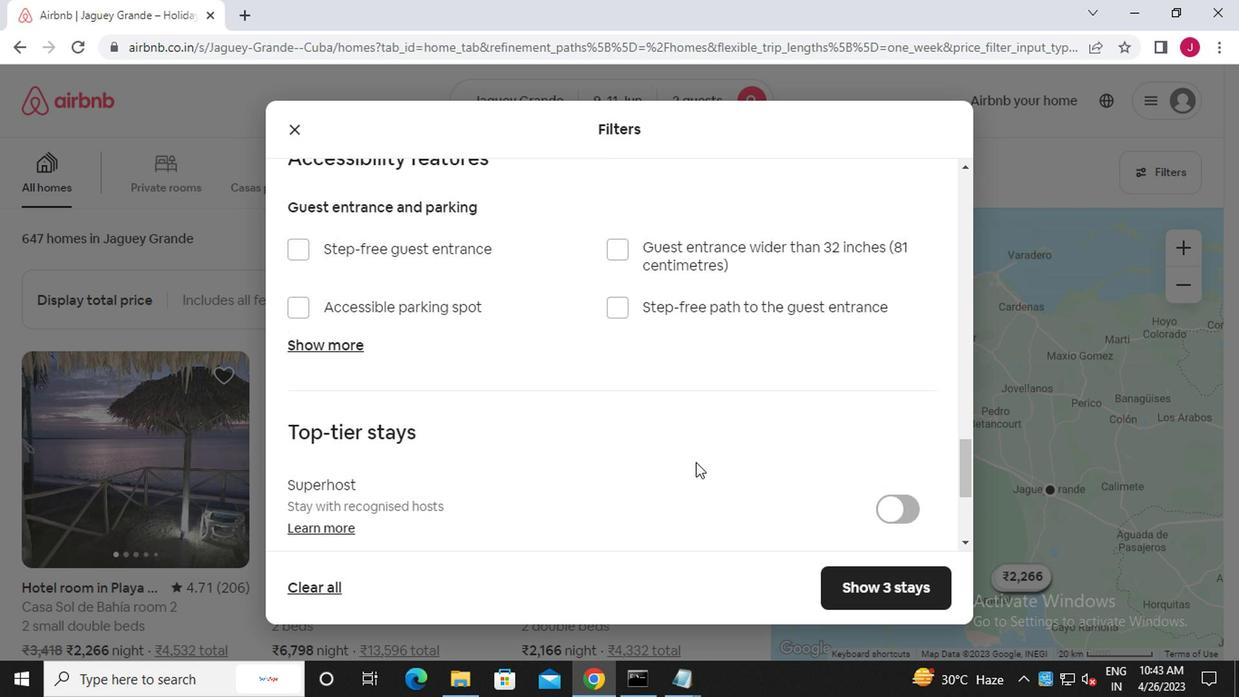
Action: Mouse scrolled (693, 461) with delta (0, 0)
Screenshot: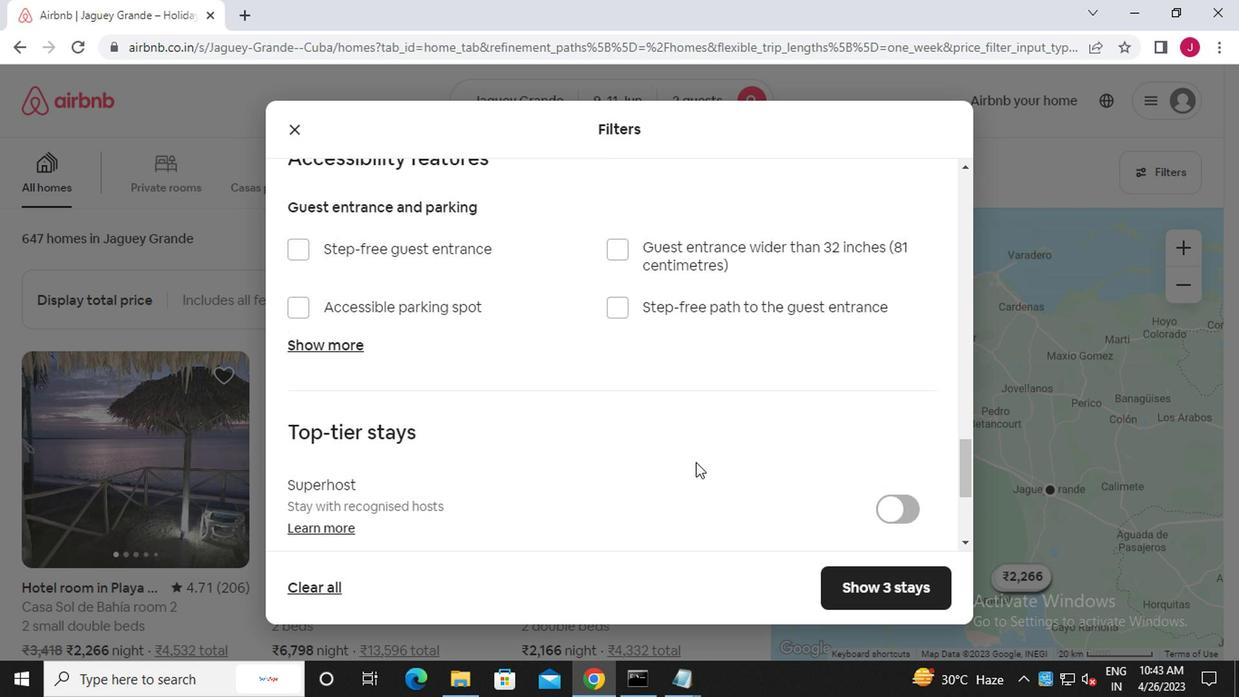 
Action: Mouse scrolled (693, 461) with delta (0, 0)
Screenshot: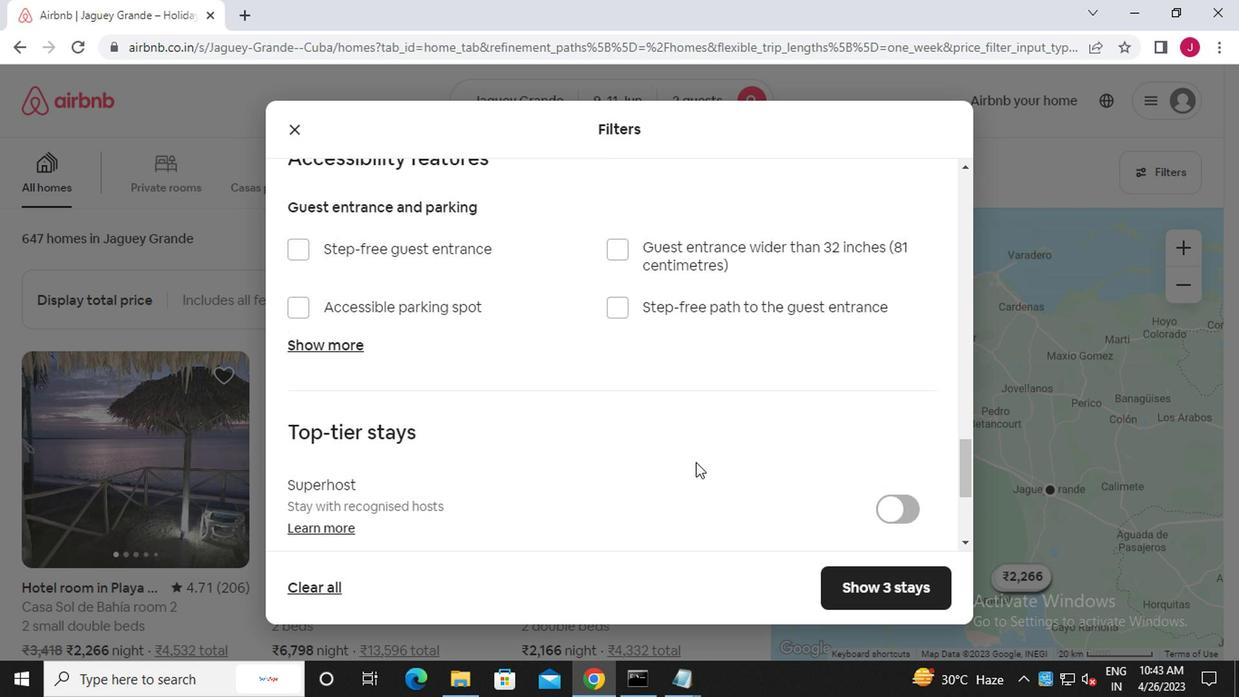 
Action: Mouse scrolled (693, 461) with delta (0, 0)
Screenshot: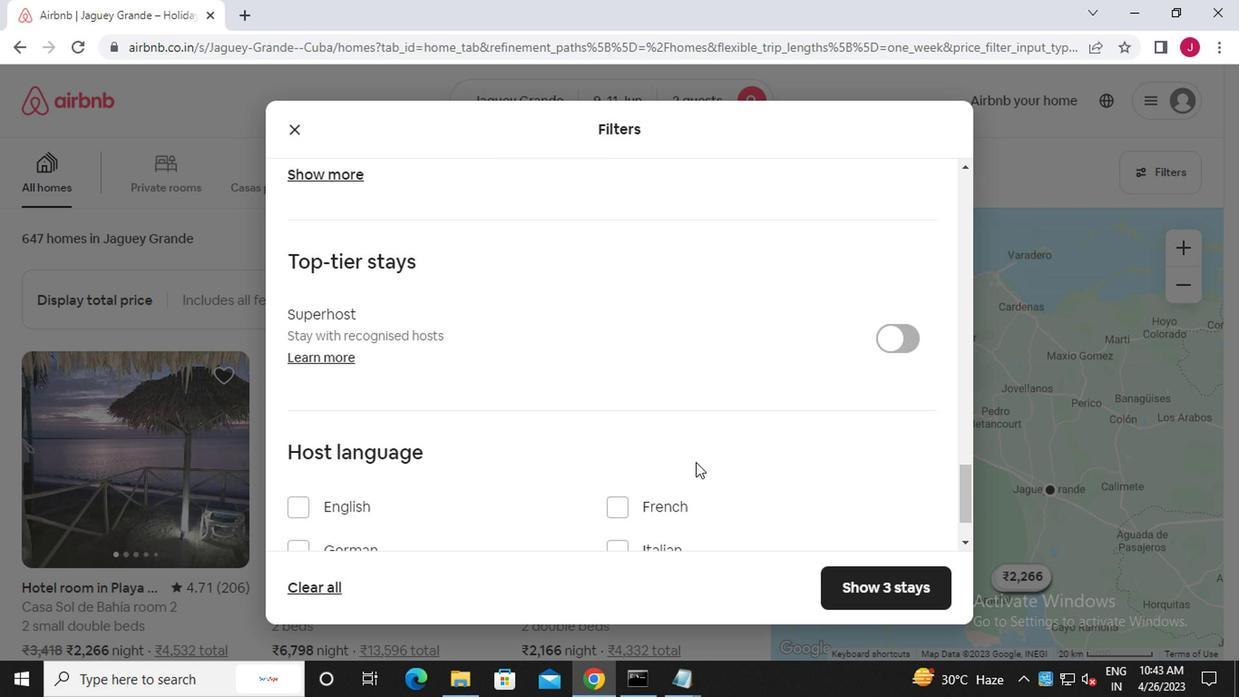 
Action: Mouse scrolled (693, 461) with delta (0, 0)
Screenshot: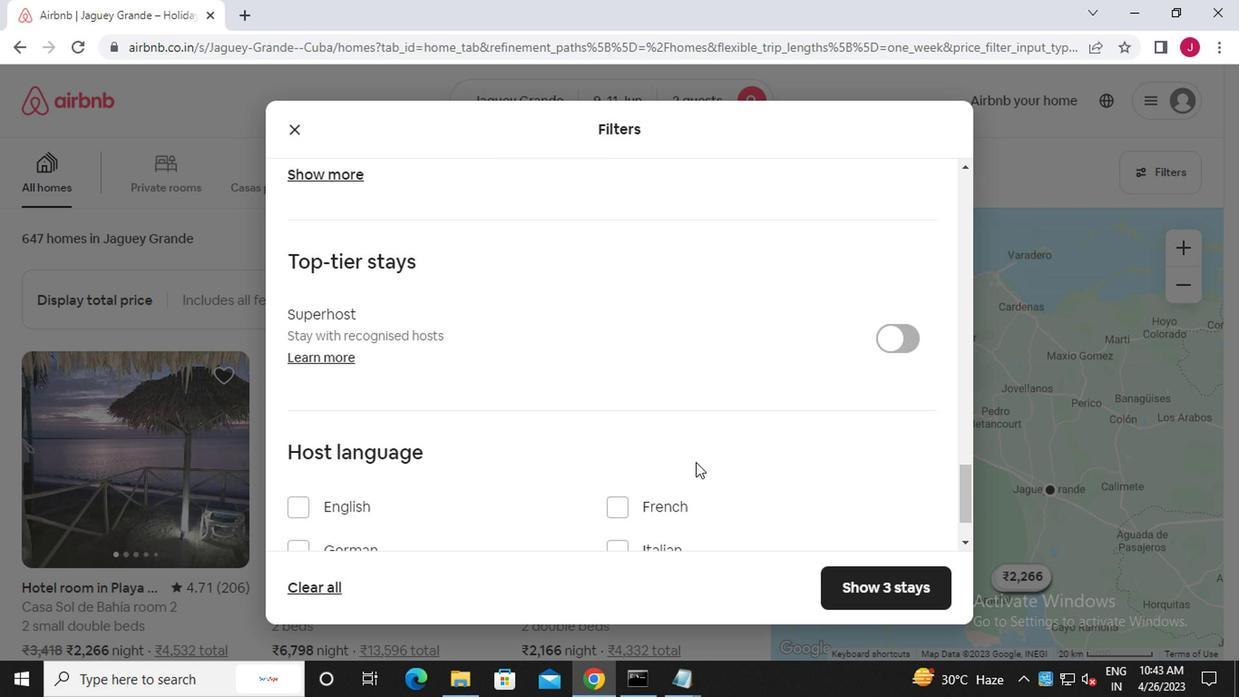 
Action: Mouse scrolled (693, 461) with delta (0, 0)
Screenshot: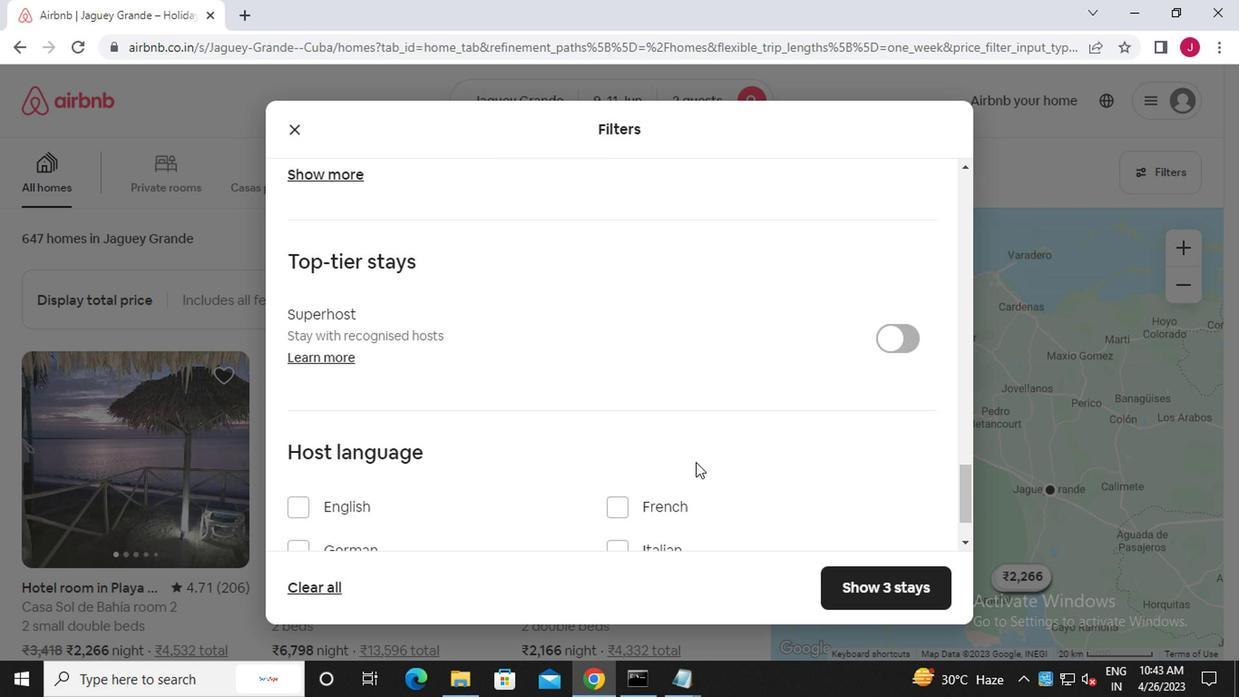 
Action: Mouse moved to (855, 586)
Screenshot: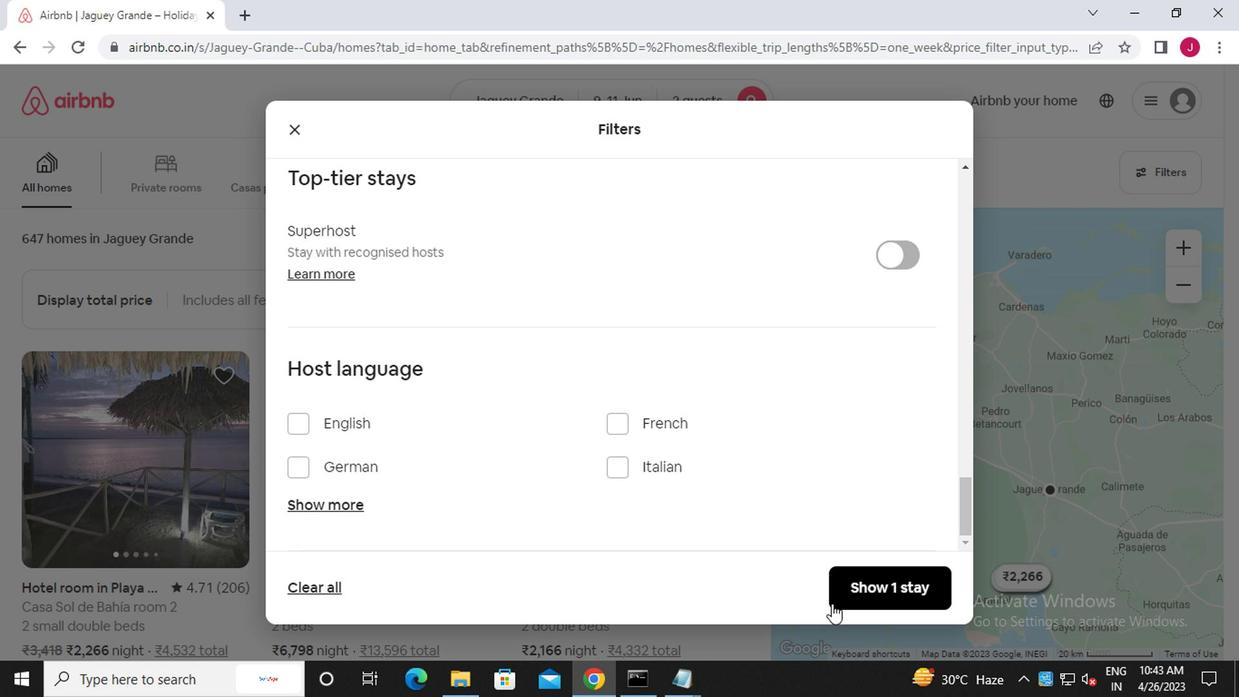 
Action: Mouse pressed left at (855, 586)
Screenshot: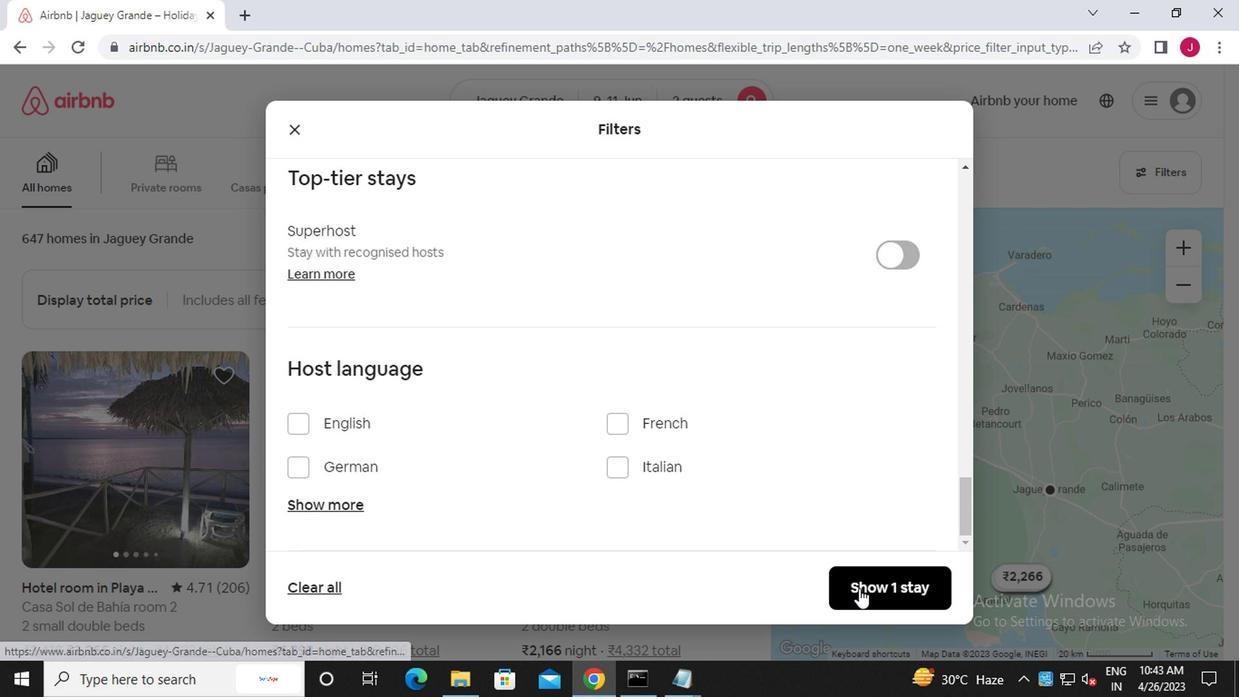 
Action: Mouse moved to (853, 586)
Screenshot: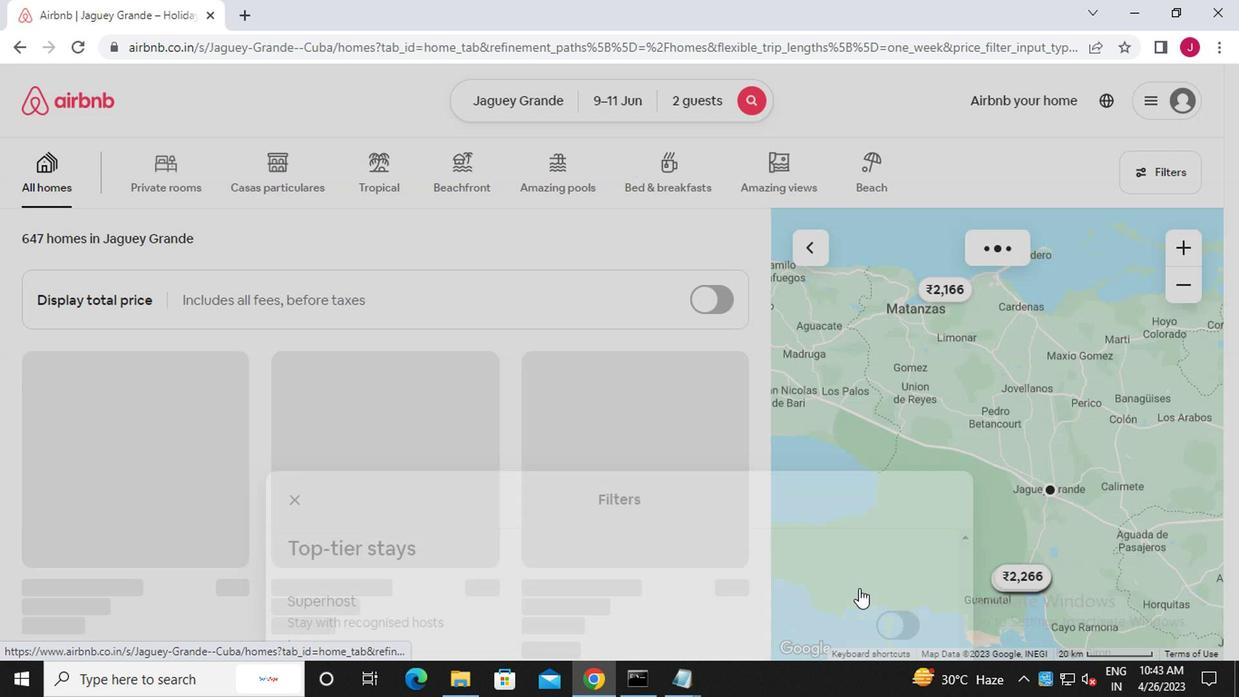 
